 Task: Add a signature Holly Thompson containing Best wishes for a happy Christmas Eve, Holly Thompson to email address softage.8@softage.net and add a folder Meal planning
Action: Mouse moved to (126, 156)
Screenshot: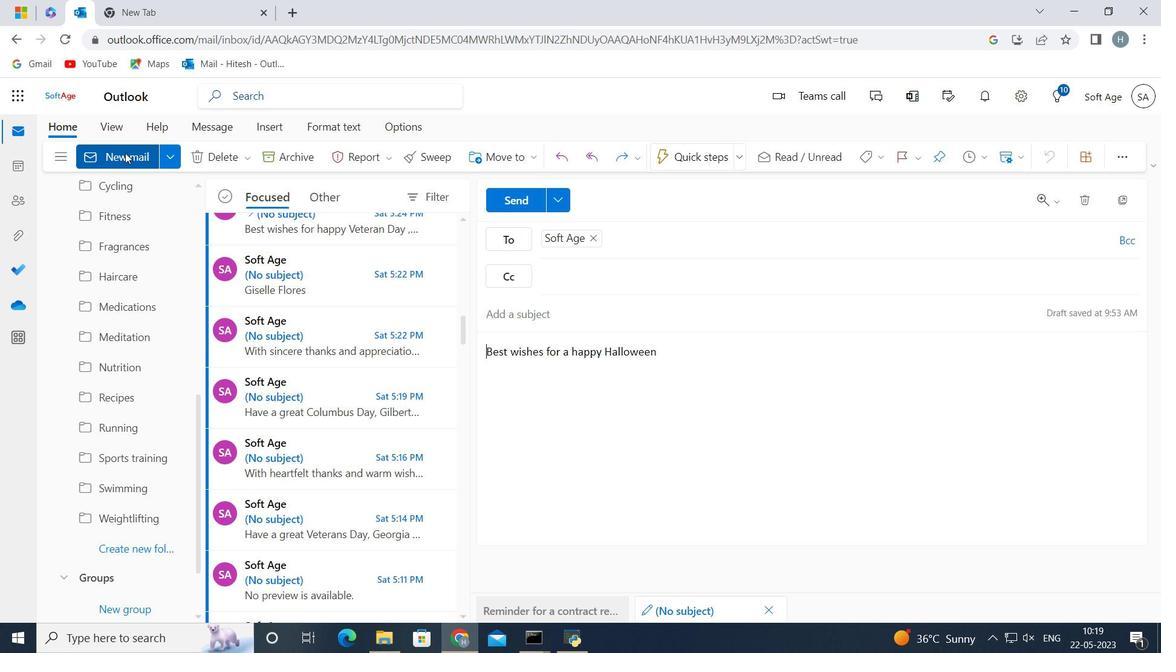 
Action: Mouse pressed left at (126, 156)
Screenshot: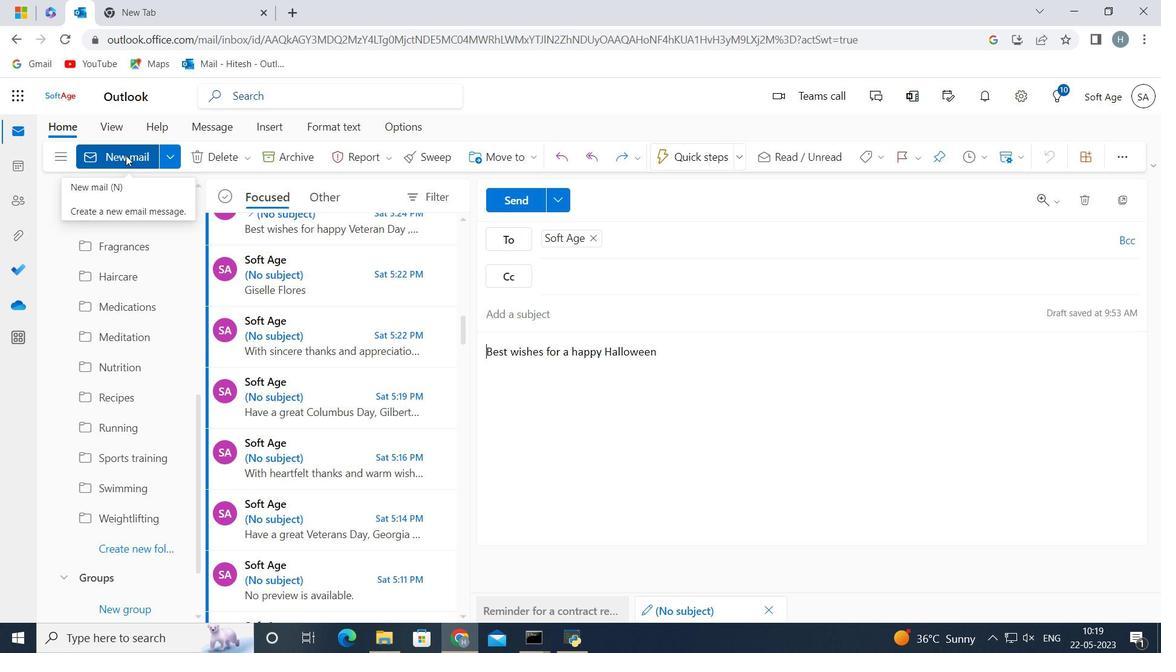 
Action: Mouse moved to (957, 162)
Screenshot: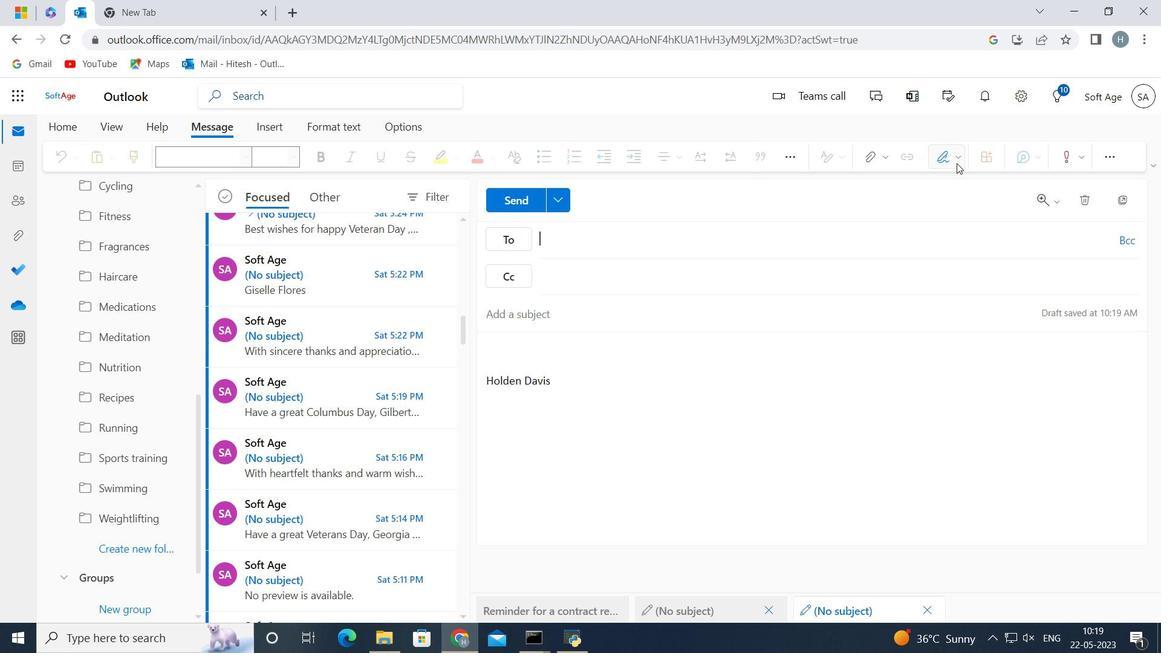 
Action: Mouse pressed left at (957, 162)
Screenshot: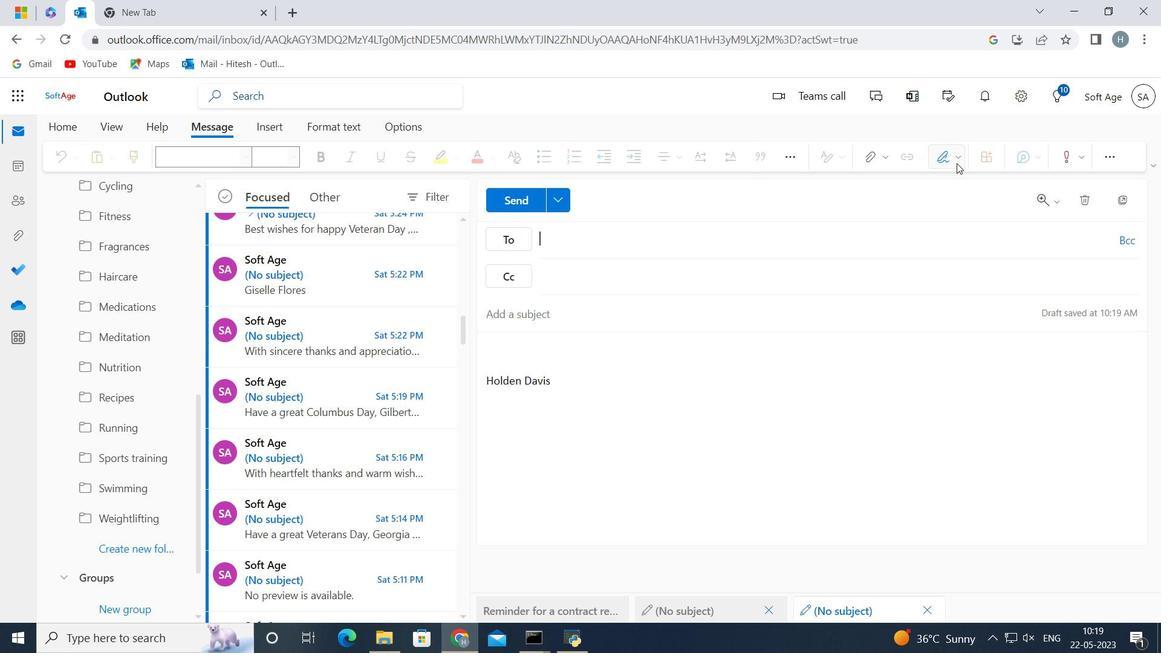 
Action: Mouse moved to (933, 444)
Screenshot: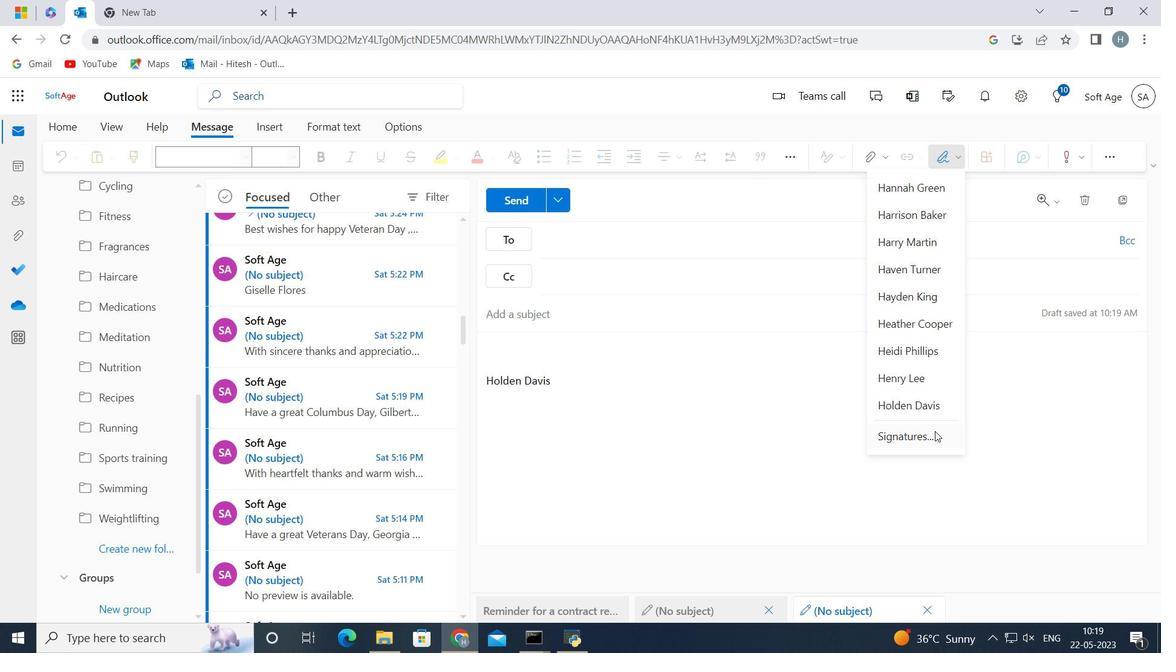 
Action: Mouse pressed left at (933, 444)
Screenshot: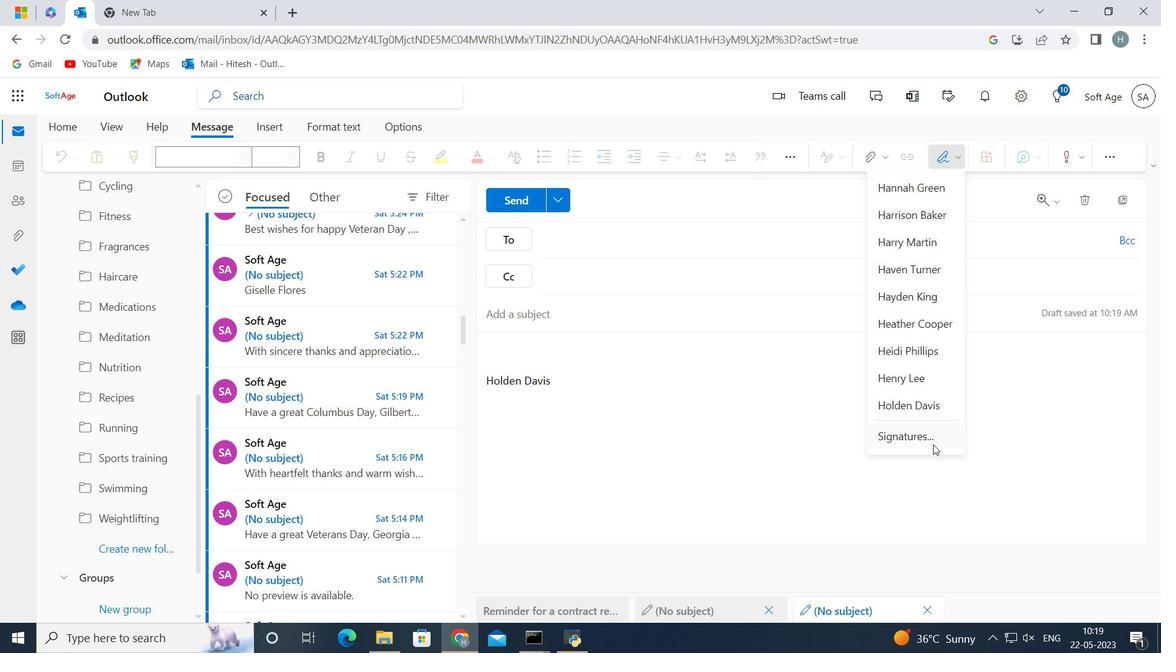 
Action: Mouse moved to (690, 273)
Screenshot: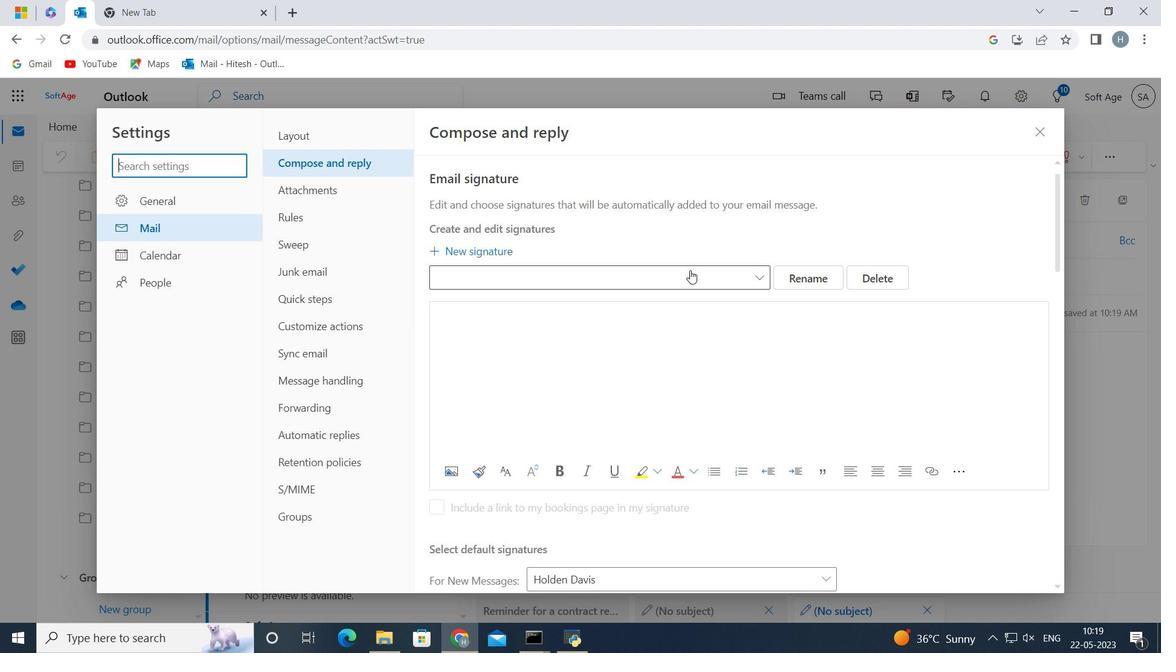 
Action: Mouse pressed left at (690, 273)
Screenshot: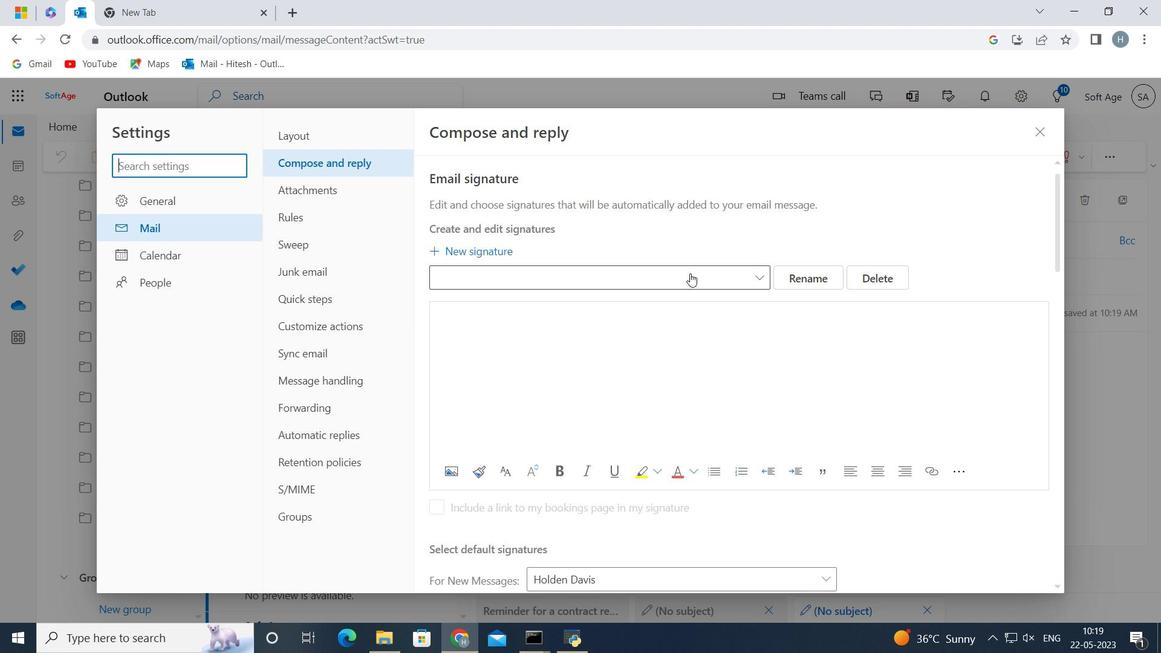 
Action: Mouse moved to (795, 283)
Screenshot: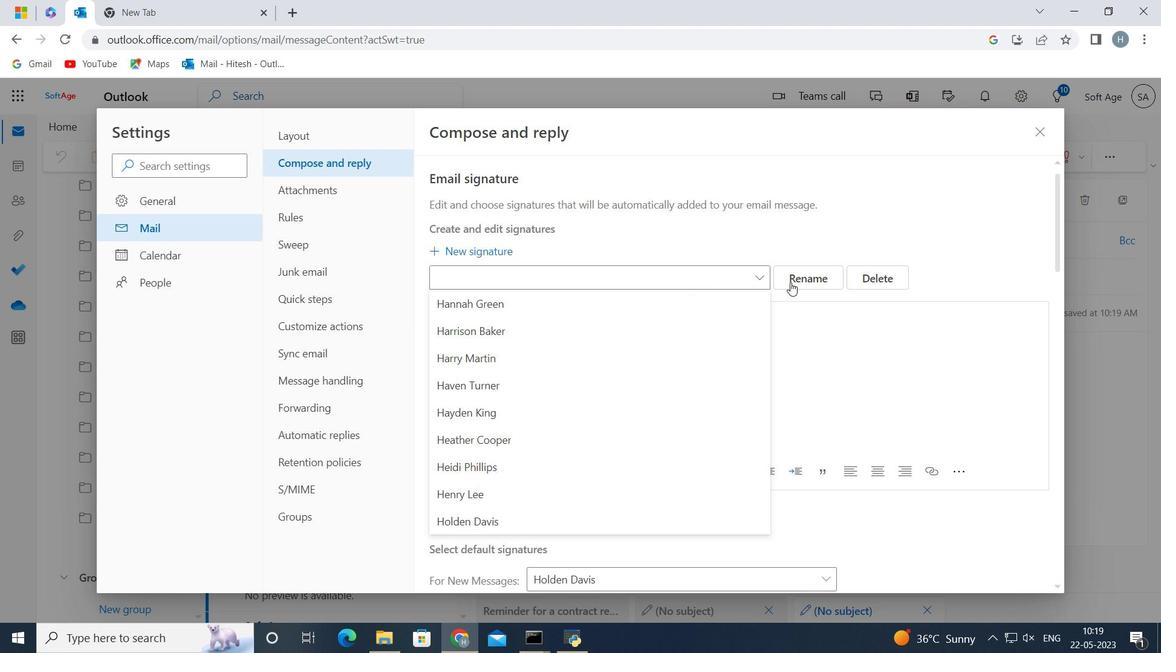 
Action: Mouse pressed left at (795, 283)
Screenshot: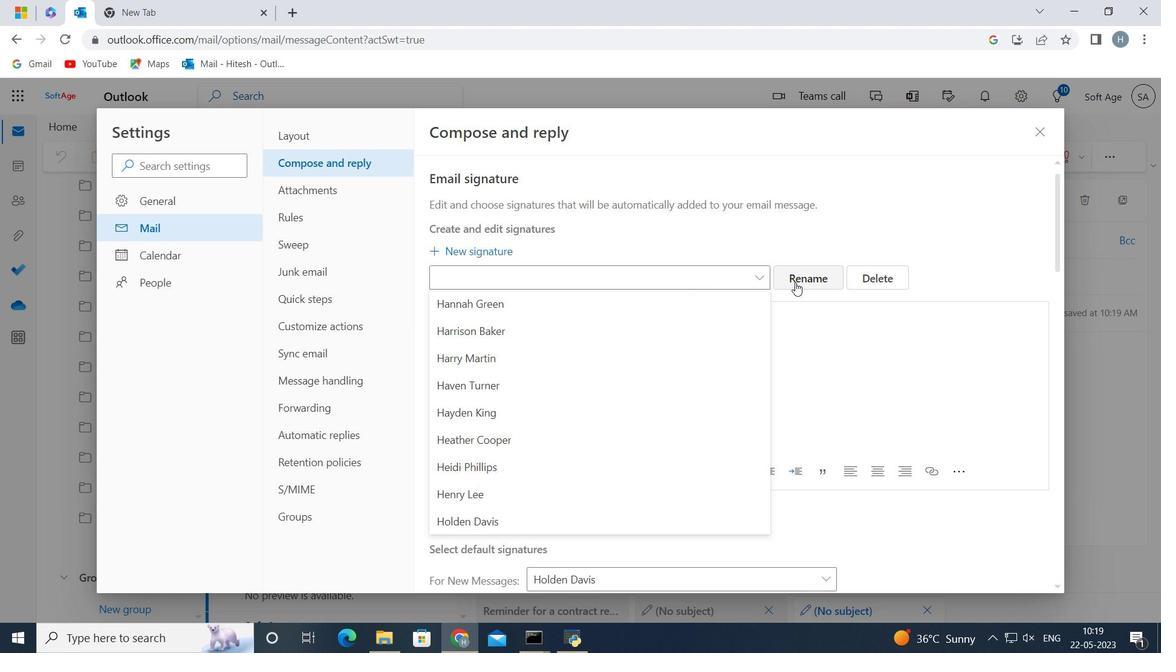 
Action: Mouse moved to (748, 275)
Screenshot: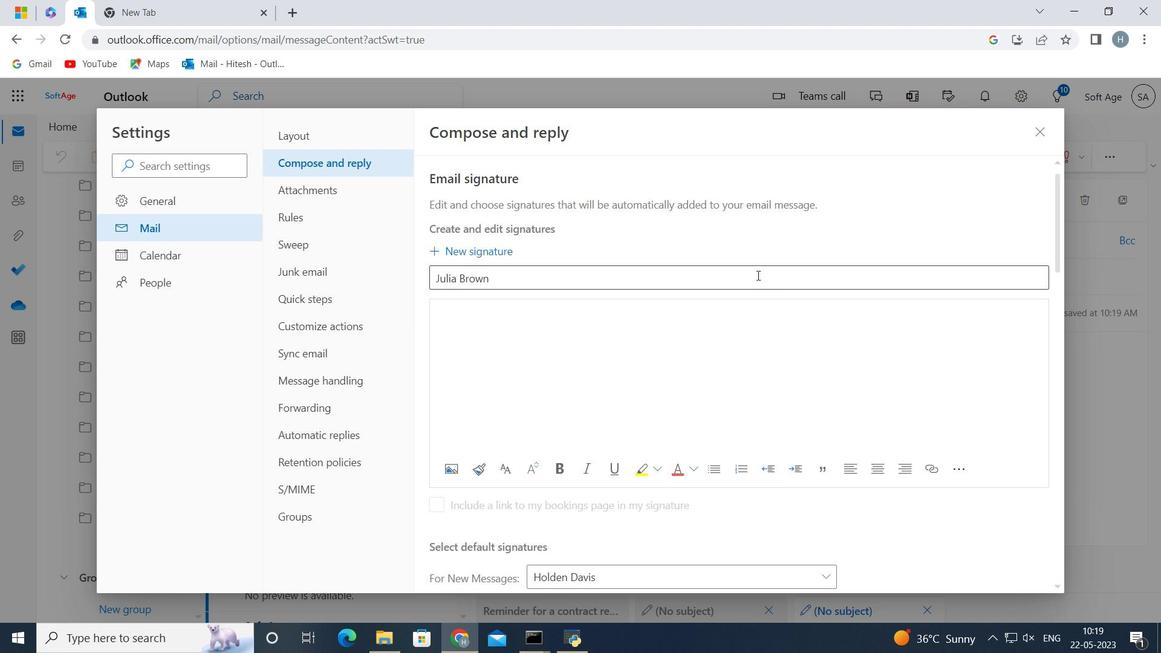 
Action: Mouse pressed left at (748, 275)
Screenshot: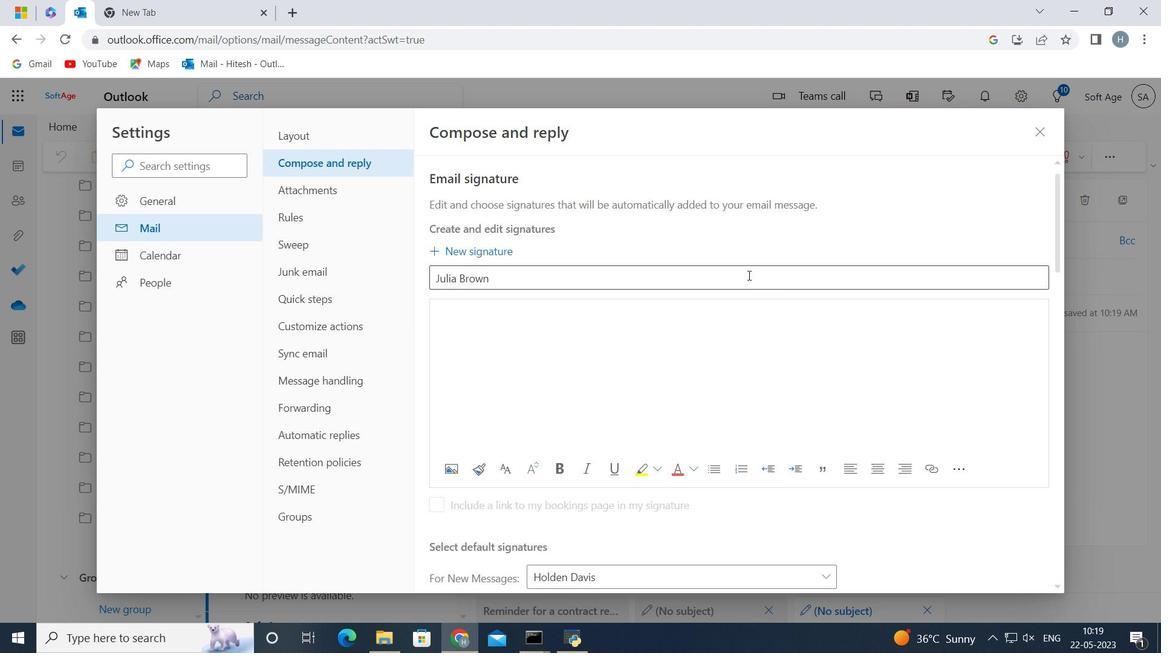 
Action: Mouse moved to (742, 272)
Screenshot: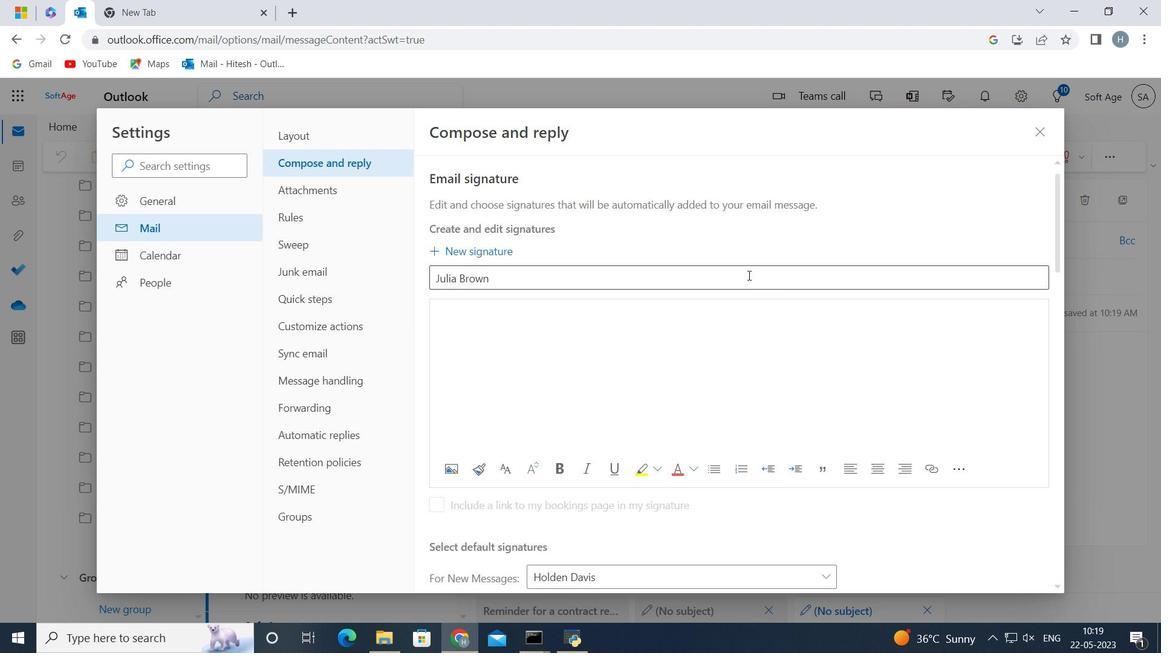 
Action: Key pressed <Key.backspace><Key.backspace><Key.backspace><Key.backspace><Key.backspace><Key.backspace><Key.backspace><Key.backspace><Key.backspace><Key.backspace><Key.backspace><Key.backspace><Key.backspace><Key.shift>Holly<Key.space><Key.shift>Thompson<Key.space>
Screenshot: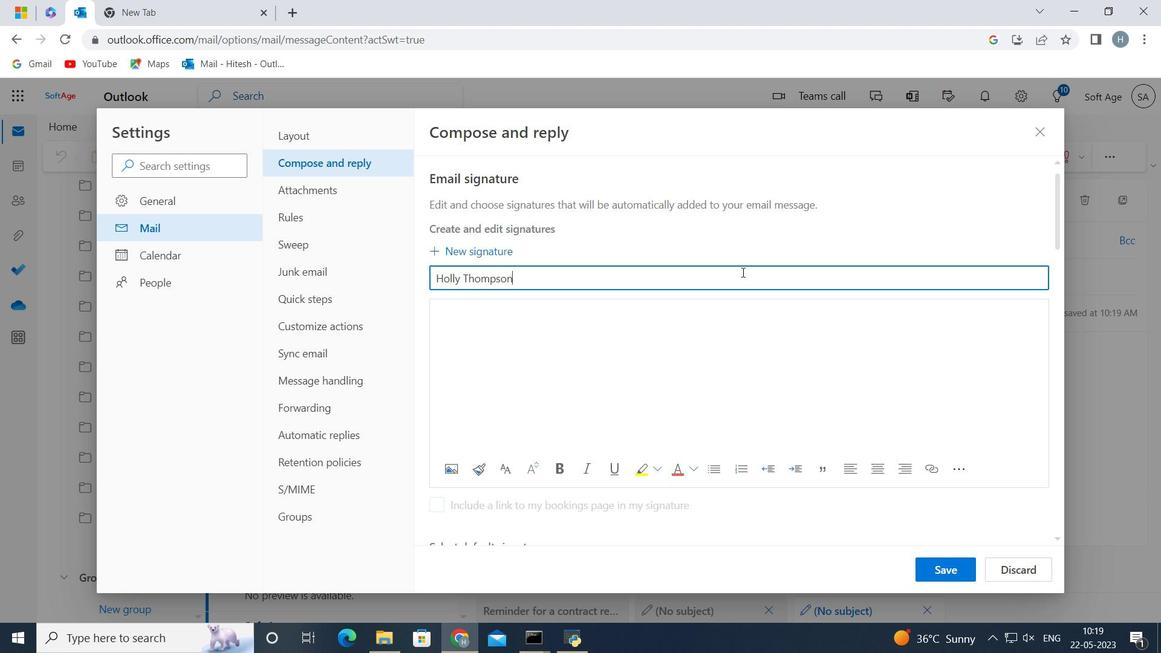 
Action: Mouse moved to (457, 330)
Screenshot: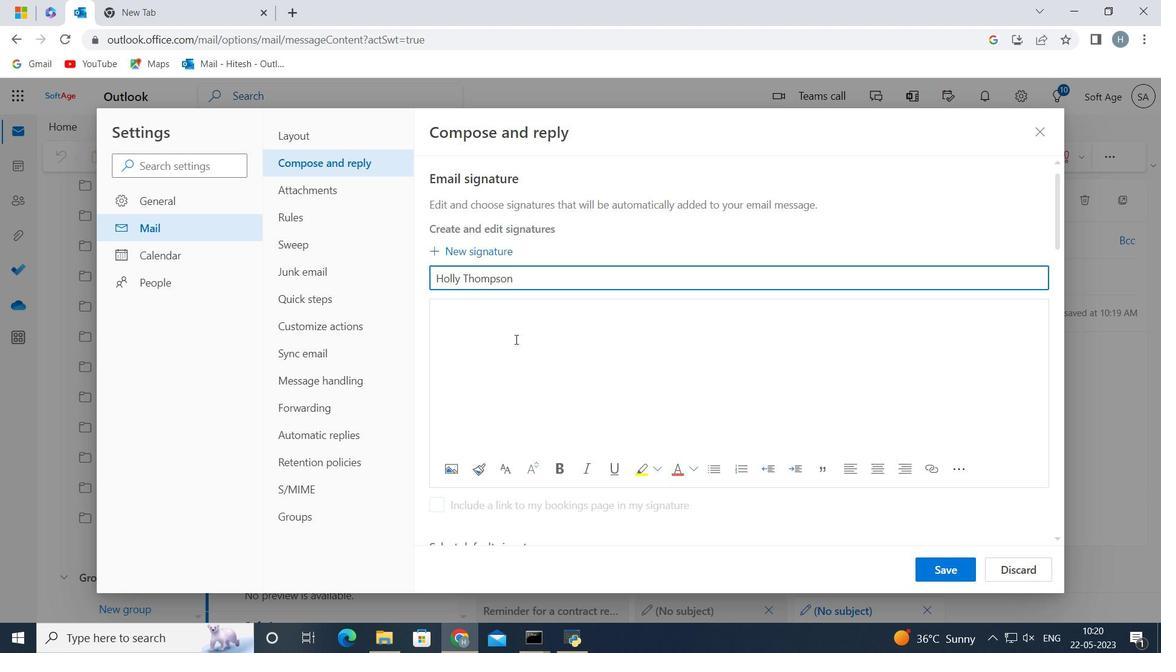 
Action: Mouse pressed left at (457, 330)
Screenshot: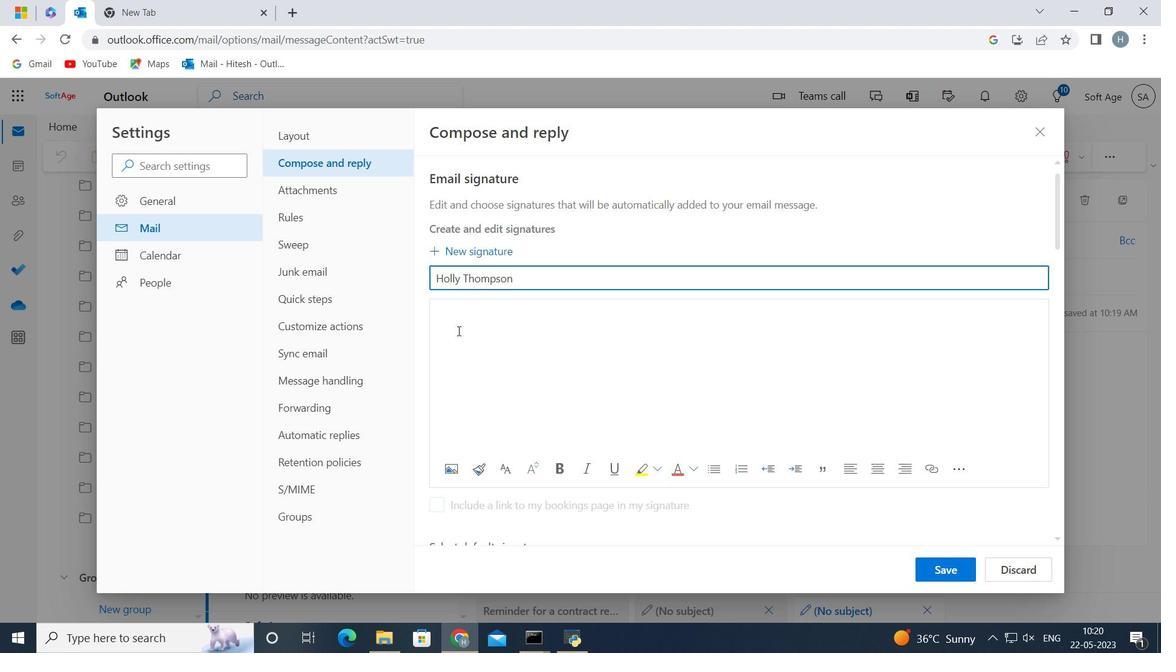 
Action: Mouse moved to (456, 330)
Screenshot: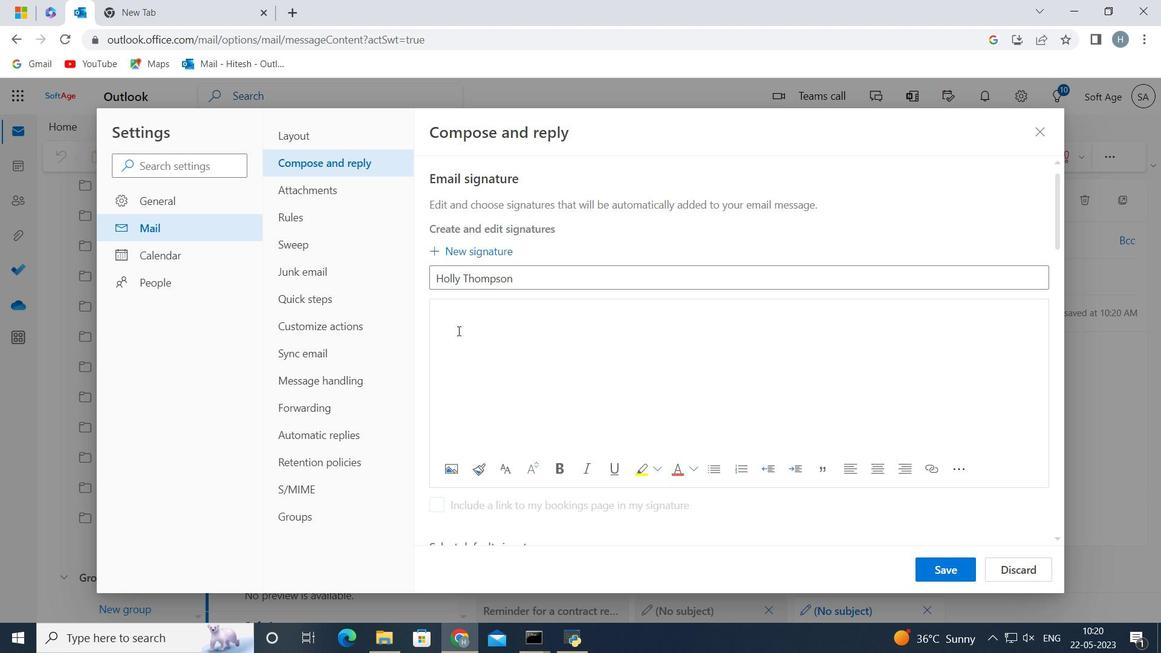 
Action: Key pressed <Key.shift>
Screenshot: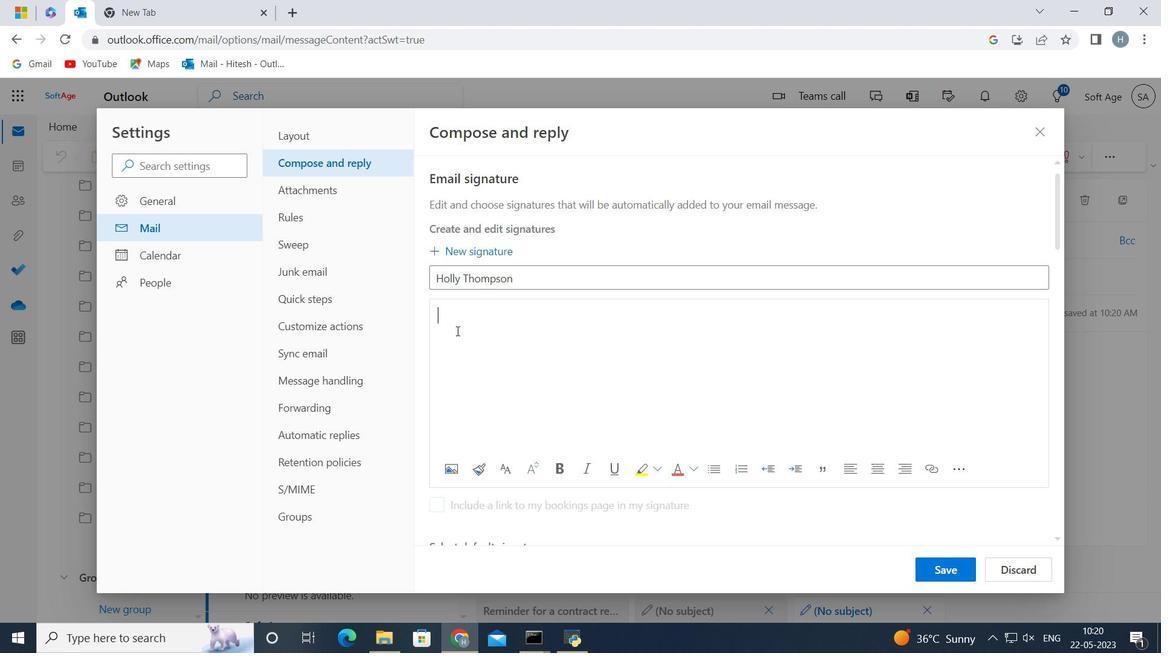 
Action: Mouse moved to (451, 332)
Screenshot: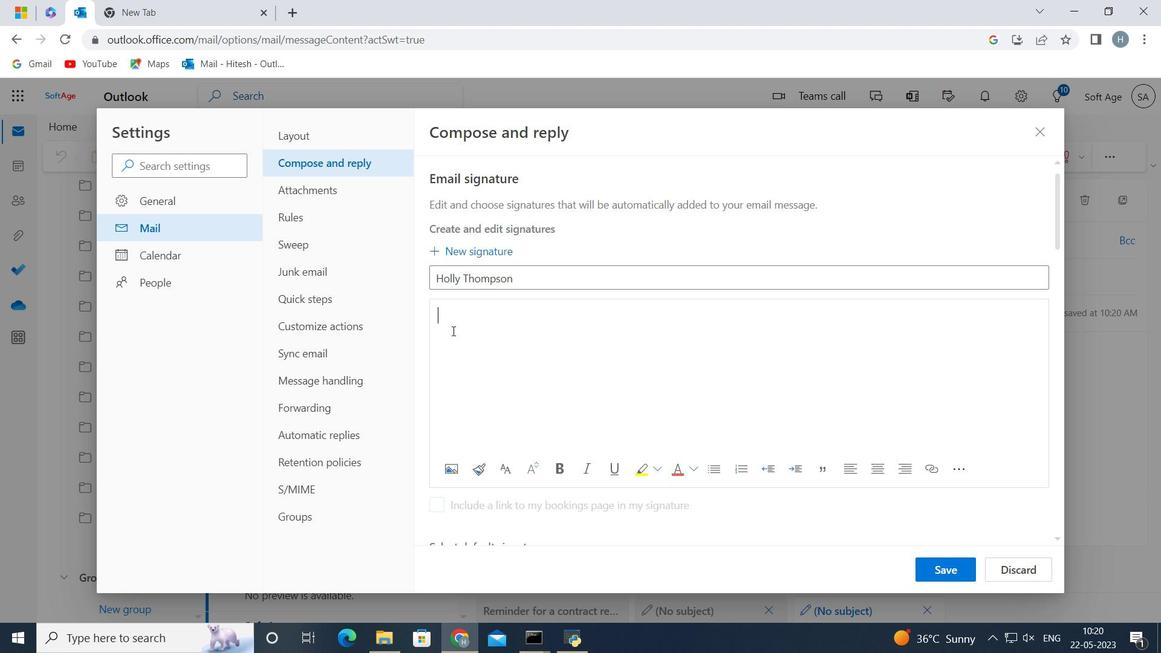 
Action: Key pressed <Key.shift><Key.shift><Key.shift><Key.shift><Key.shift><Key.shift><Key.shift>
Screenshot: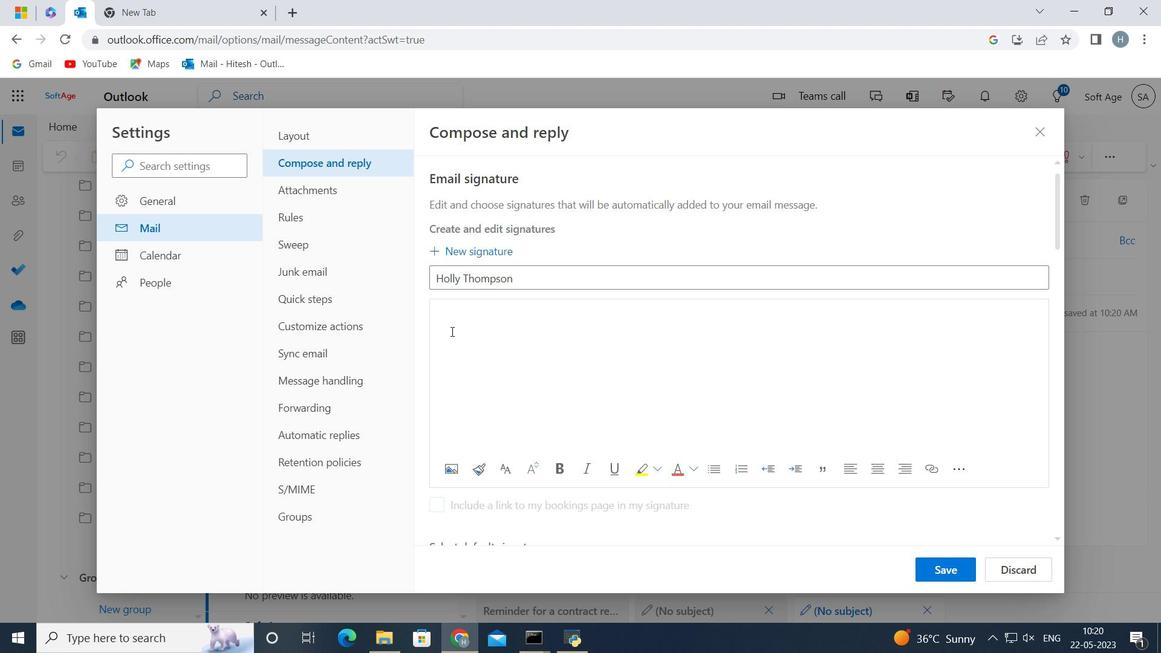 
Action: Mouse moved to (451, 332)
Screenshot: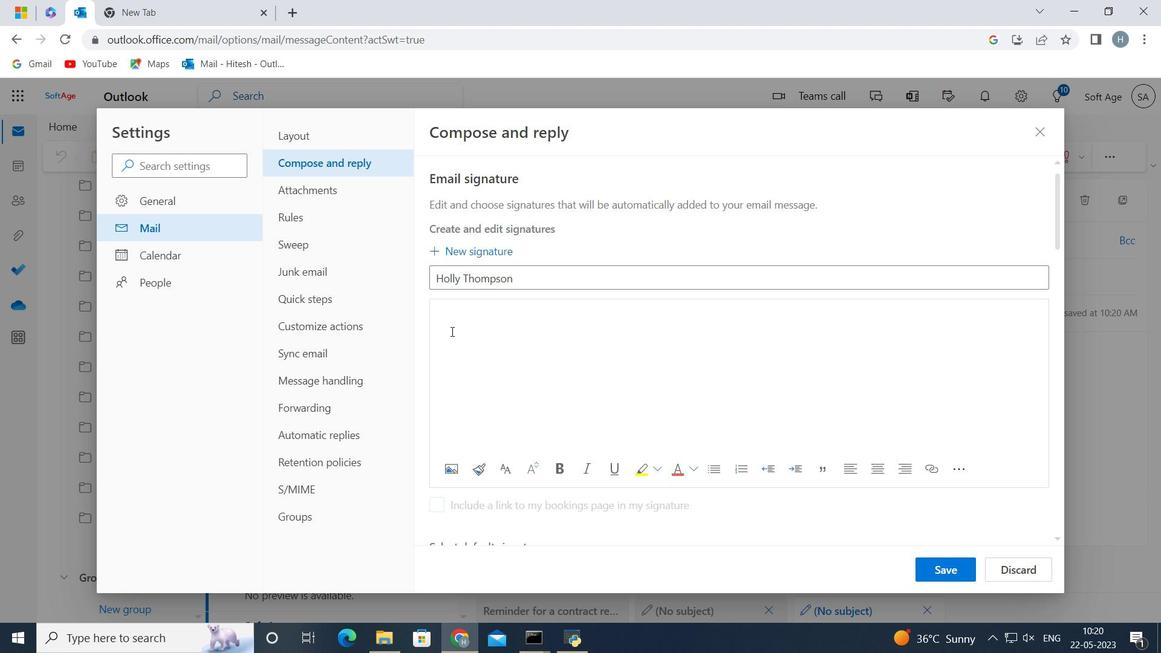 
Action: Key pressed <Key.shift><Key.shift><Key.shift><Key.shift><Key.shift><Key.shift>Holly
Screenshot: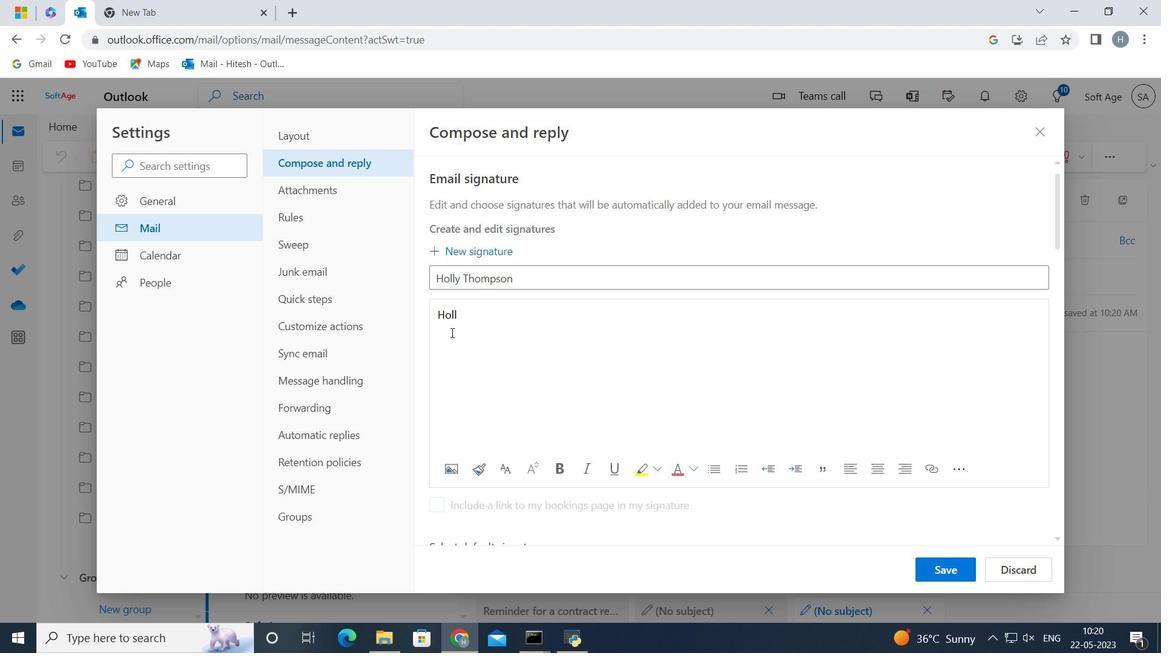 
Action: Mouse moved to (449, 333)
Screenshot: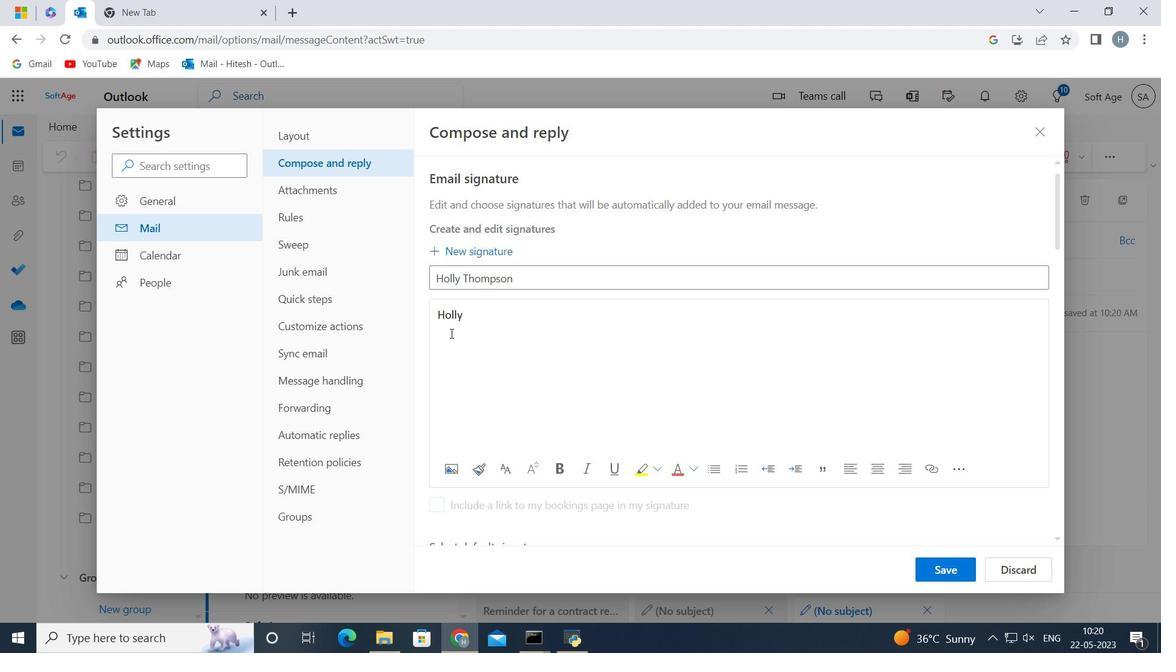 
Action: Key pressed <Key.space><Key.shift>Thomp
Screenshot: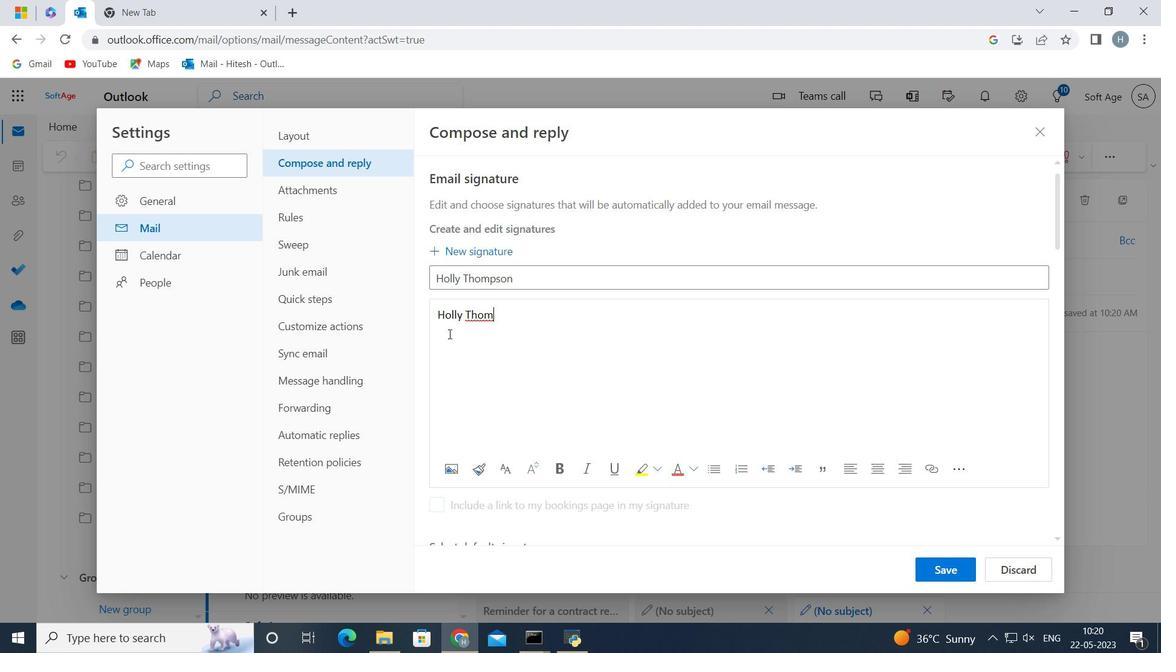 
Action: Mouse moved to (451, 342)
Screenshot: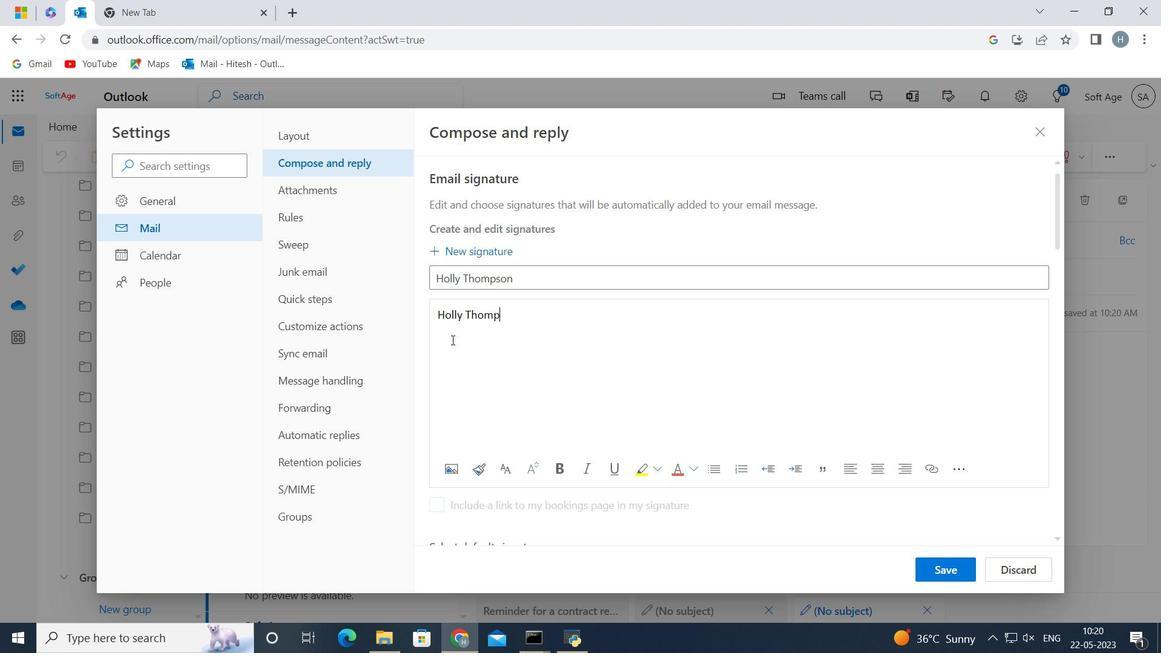 
Action: Key pressed son
Screenshot: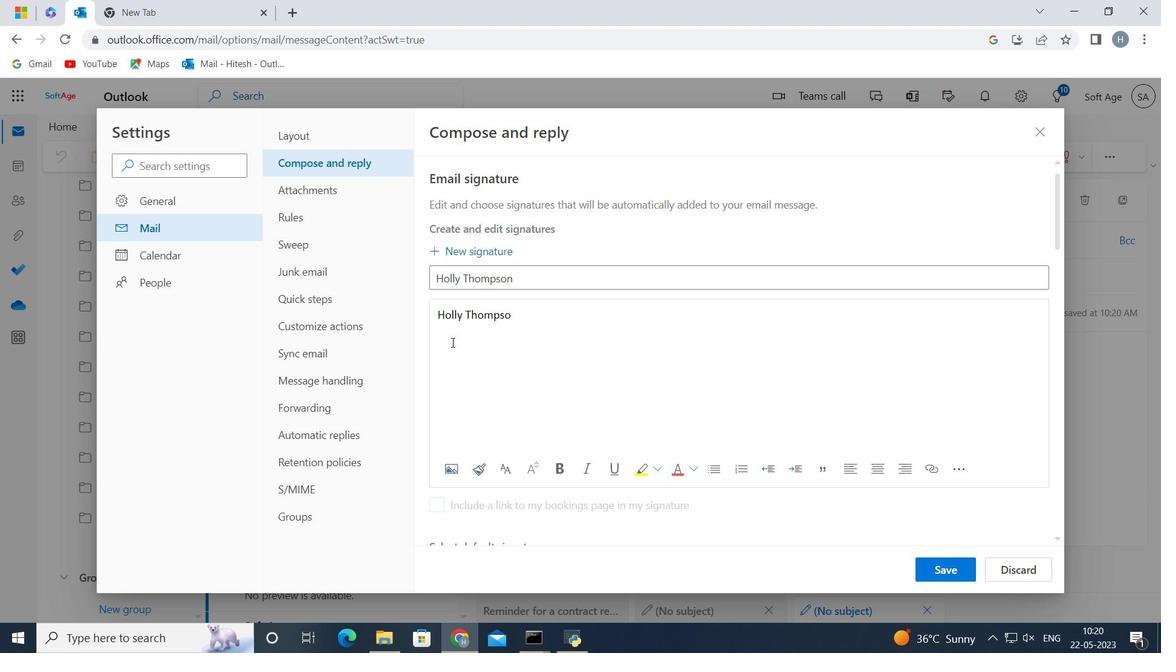 
Action: Mouse moved to (944, 567)
Screenshot: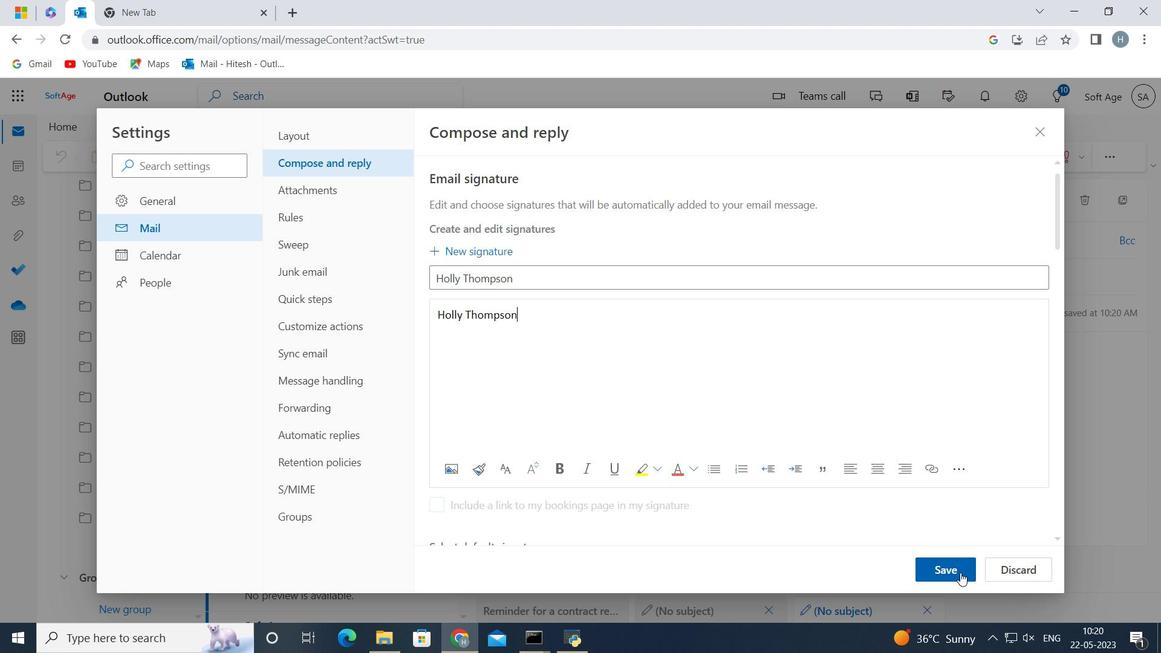 
Action: Mouse pressed left at (944, 567)
Screenshot: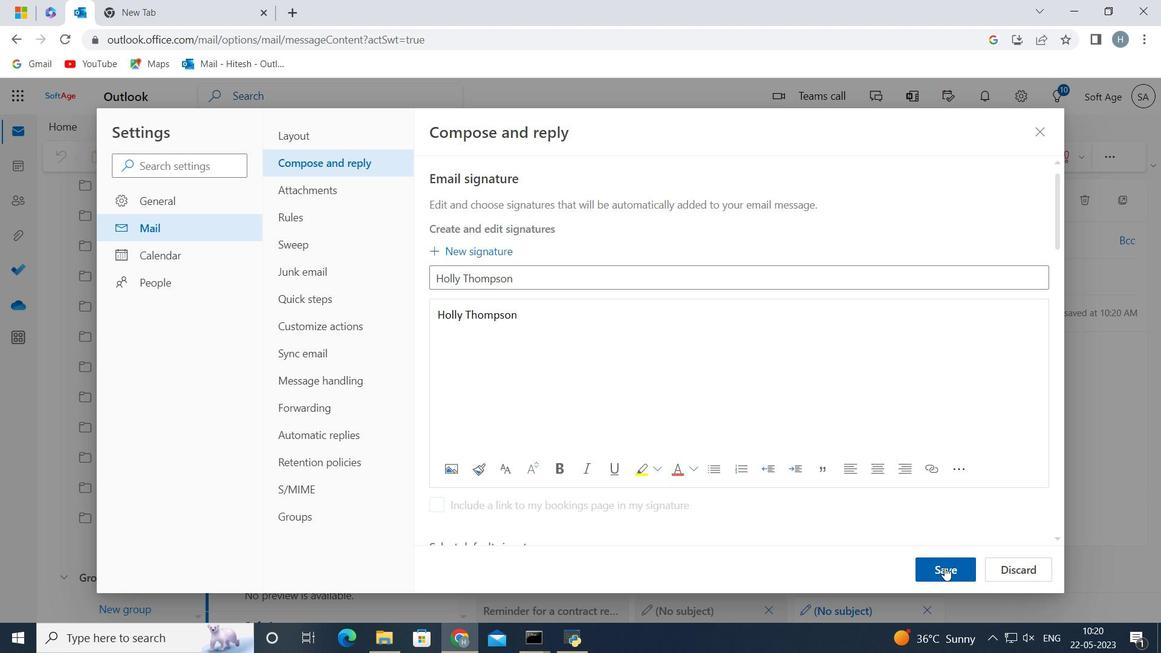 
Action: Mouse moved to (715, 337)
Screenshot: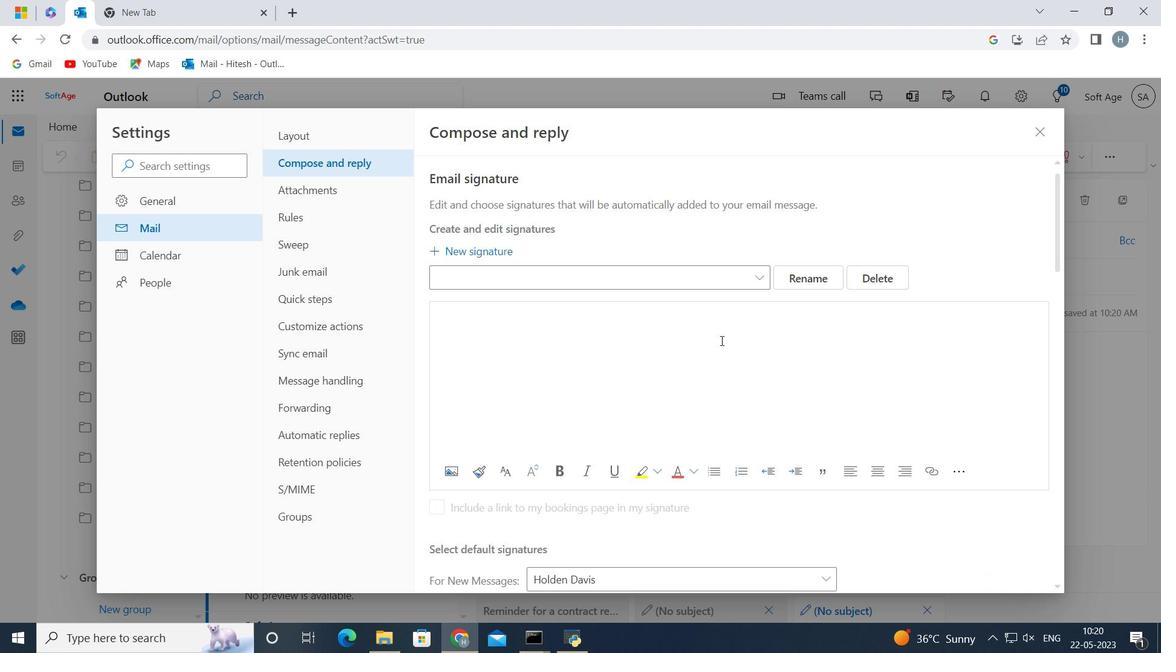 
Action: Mouse scrolled (715, 336) with delta (0, 0)
Screenshot: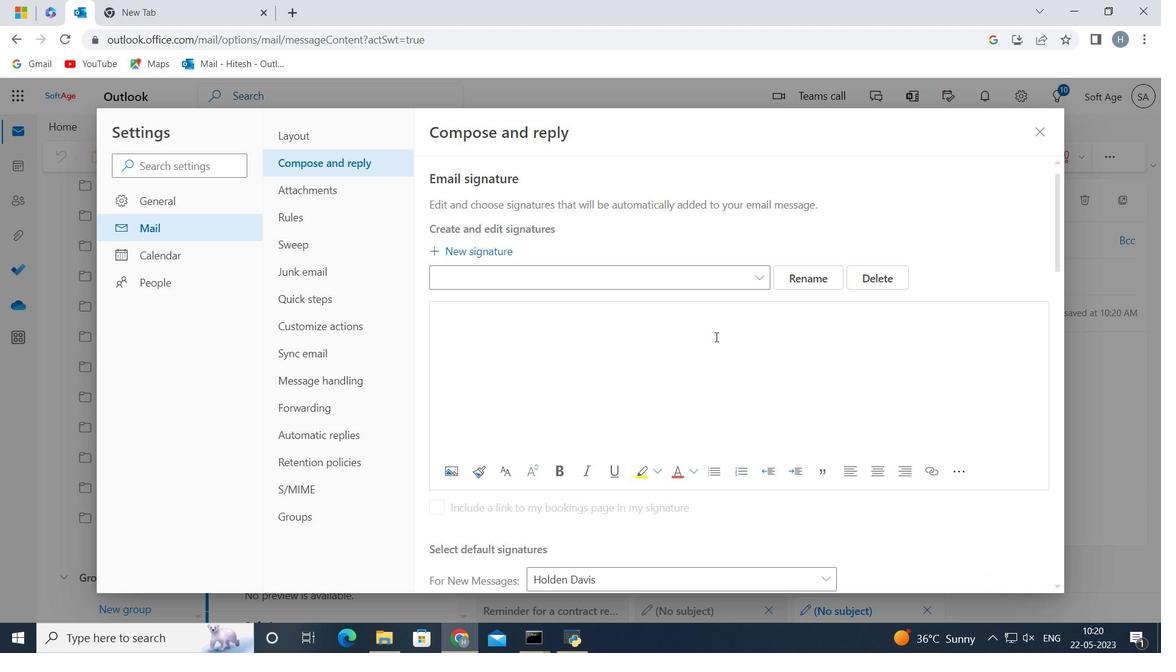 
Action: Mouse scrolled (715, 336) with delta (0, 0)
Screenshot: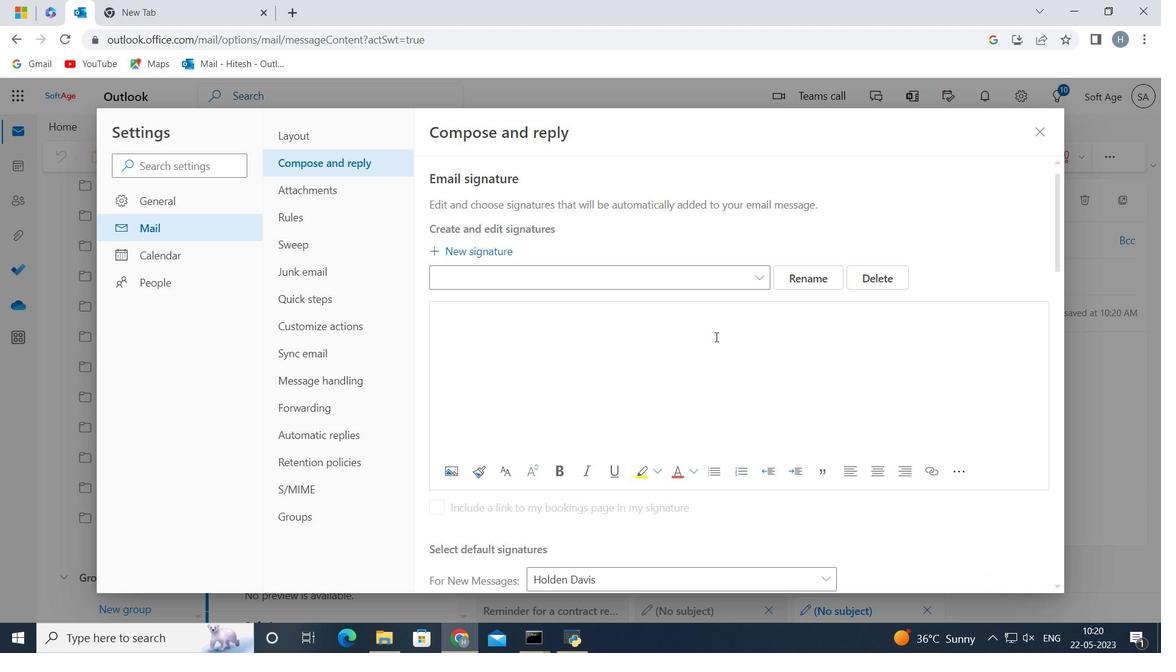 
Action: Mouse scrolled (715, 336) with delta (0, 0)
Screenshot: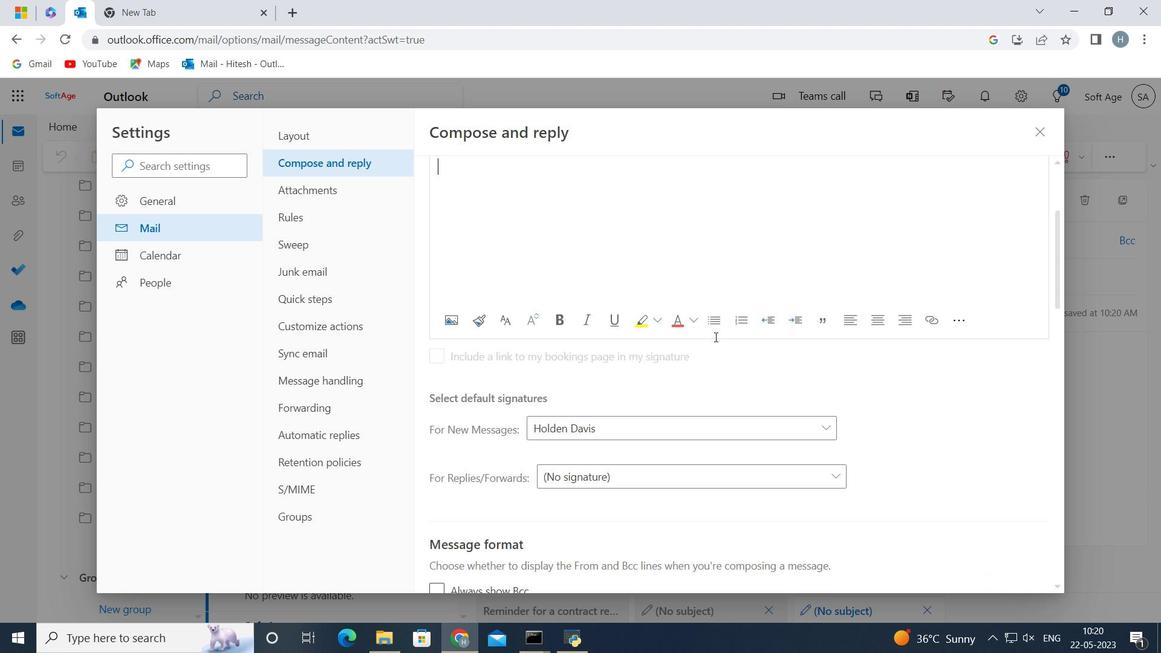 
Action: Mouse scrolled (715, 336) with delta (0, 0)
Screenshot: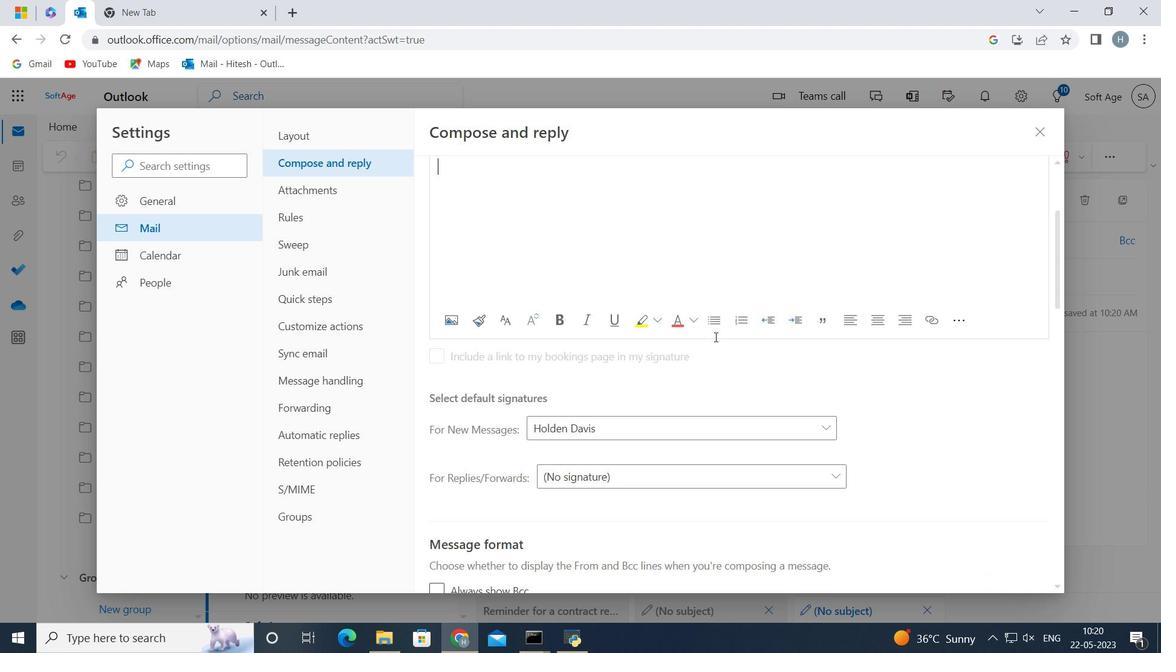 
Action: Mouse moved to (725, 278)
Screenshot: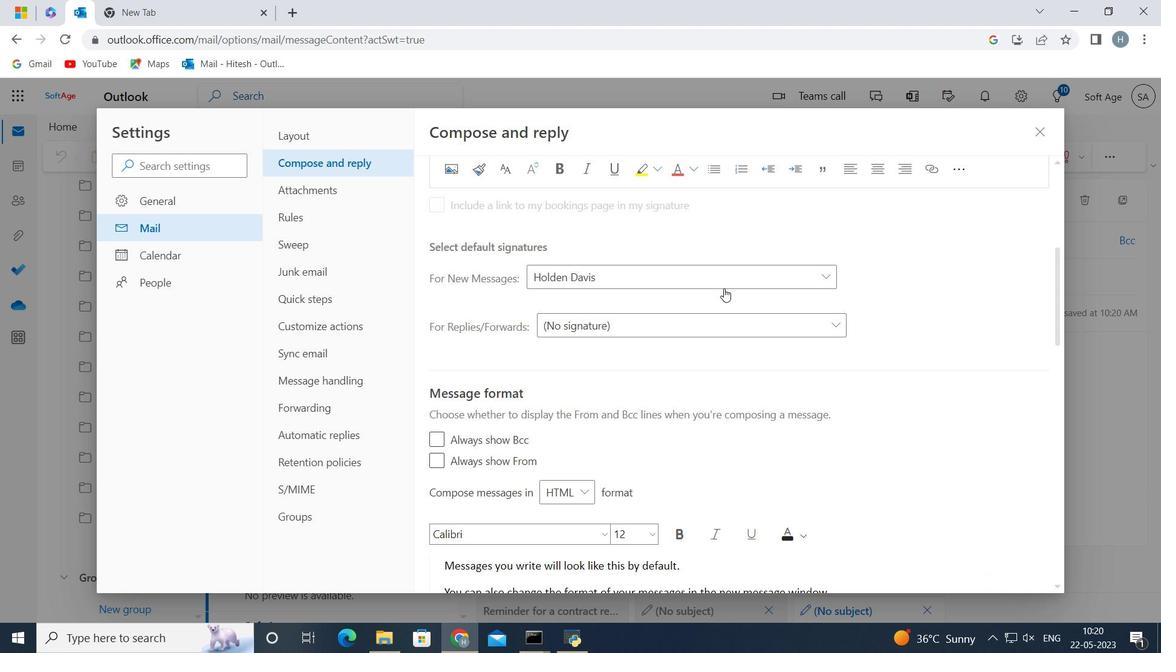 
Action: Mouse pressed left at (725, 278)
Screenshot: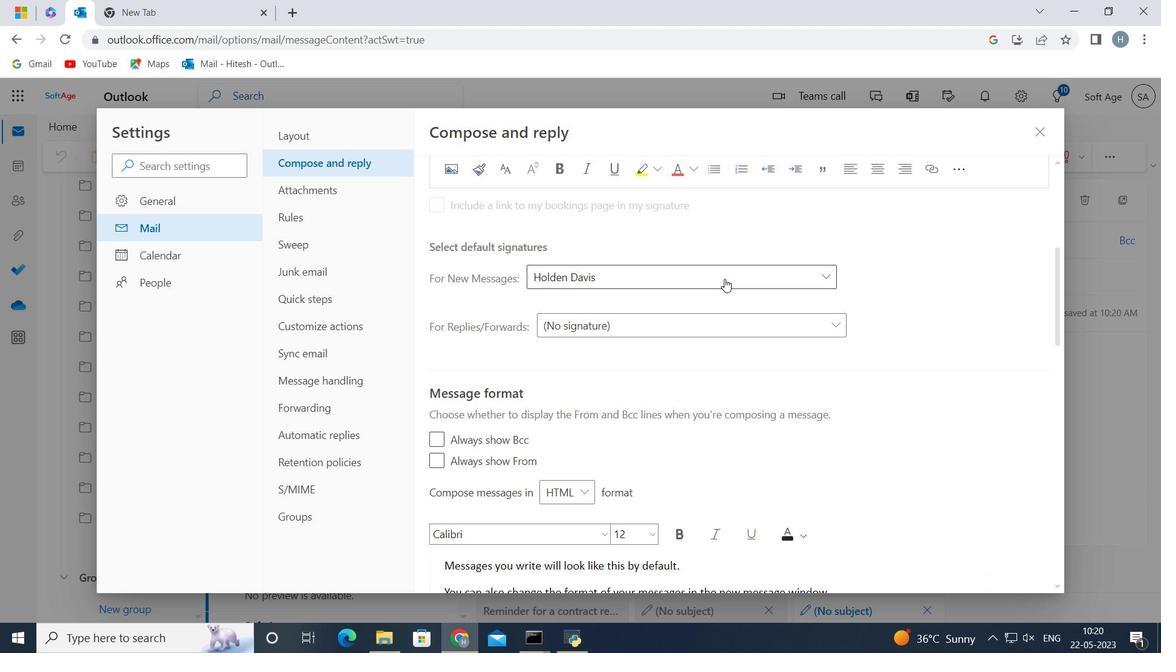
Action: Mouse moved to (675, 572)
Screenshot: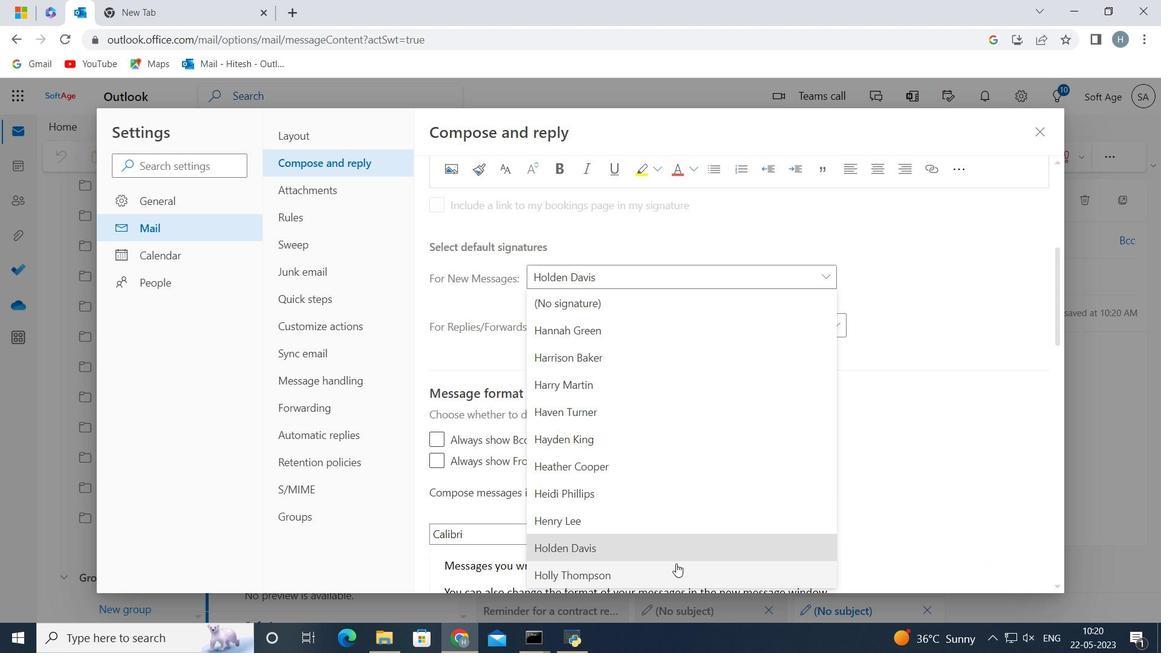 
Action: Mouse pressed left at (675, 572)
Screenshot: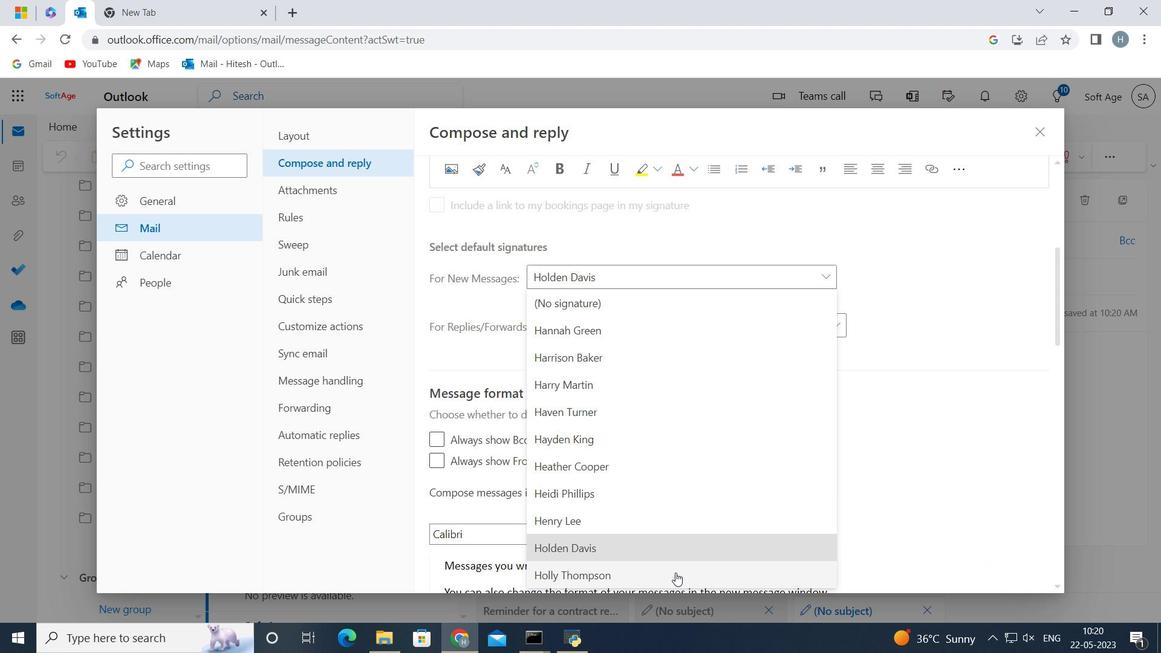 
Action: Mouse moved to (938, 569)
Screenshot: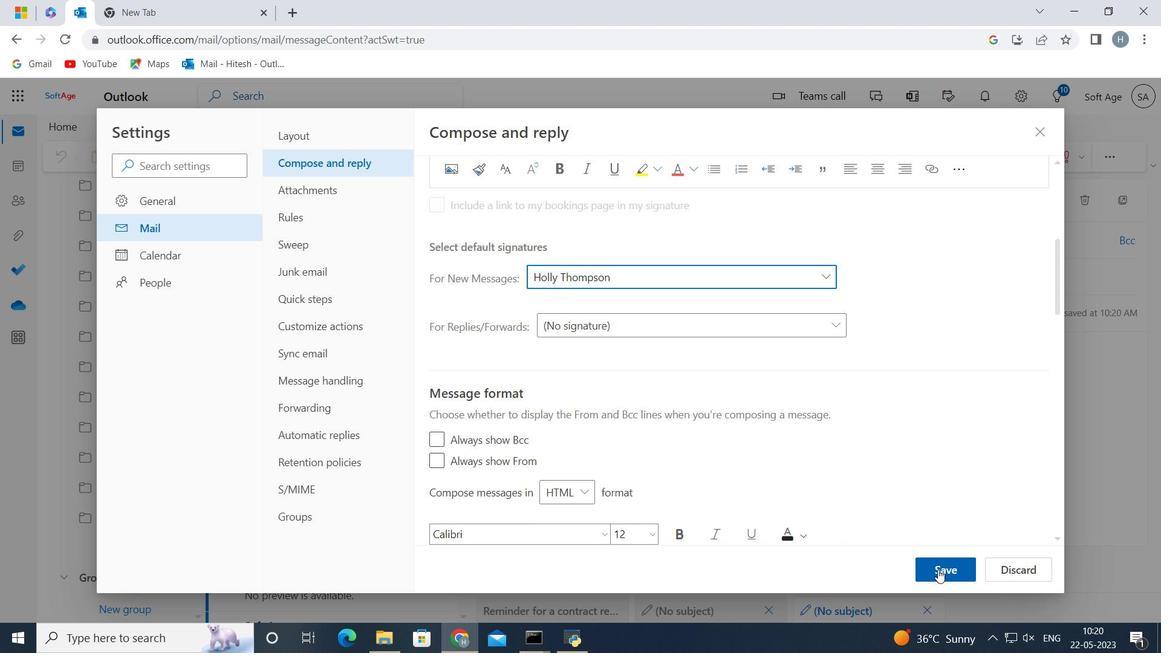 
Action: Mouse pressed left at (938, 569)
Screenshot: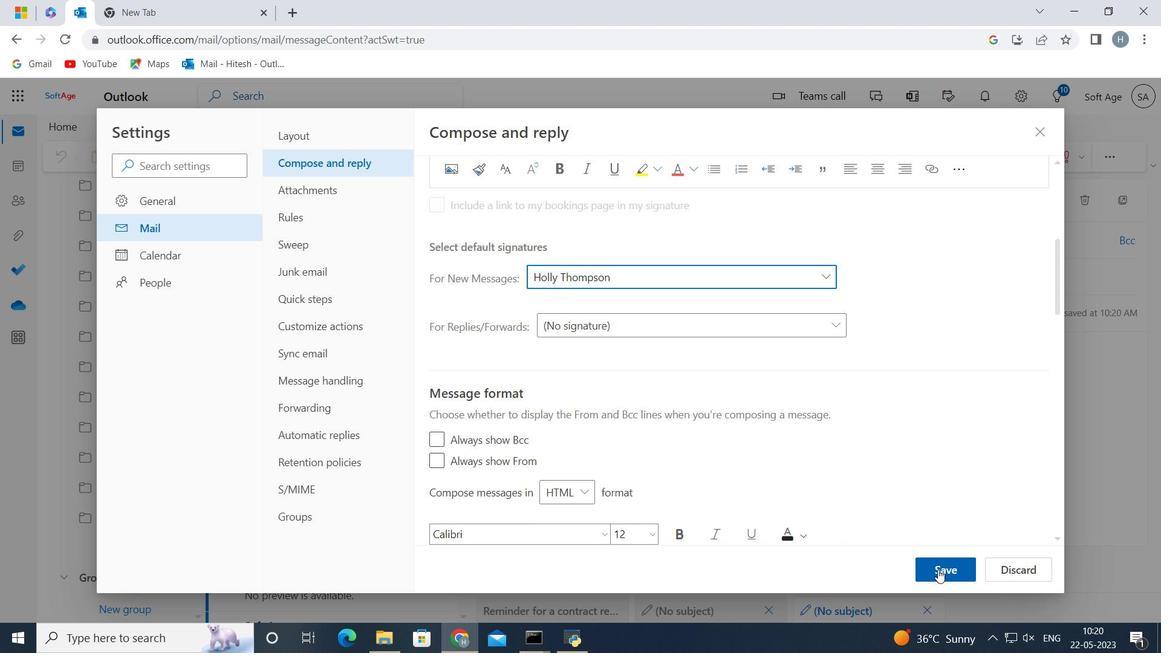 
Action: Mouse moved to (1039, 128)
Screenshot: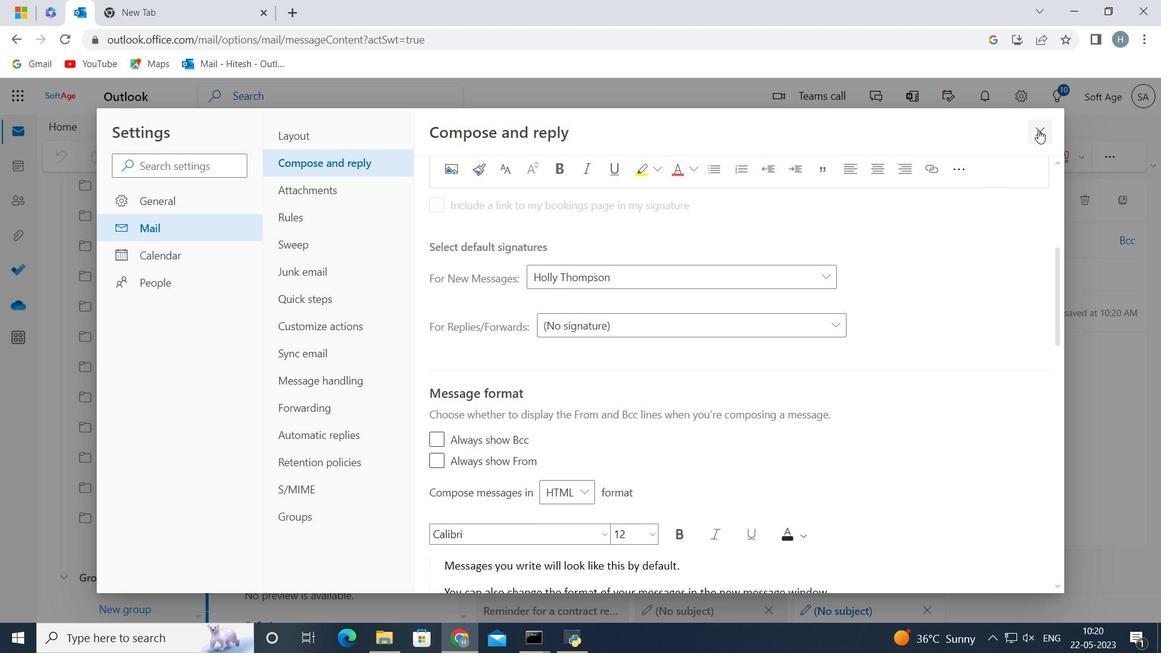 
Action: Mouse pressed left at (1039, 128)
Screenshot: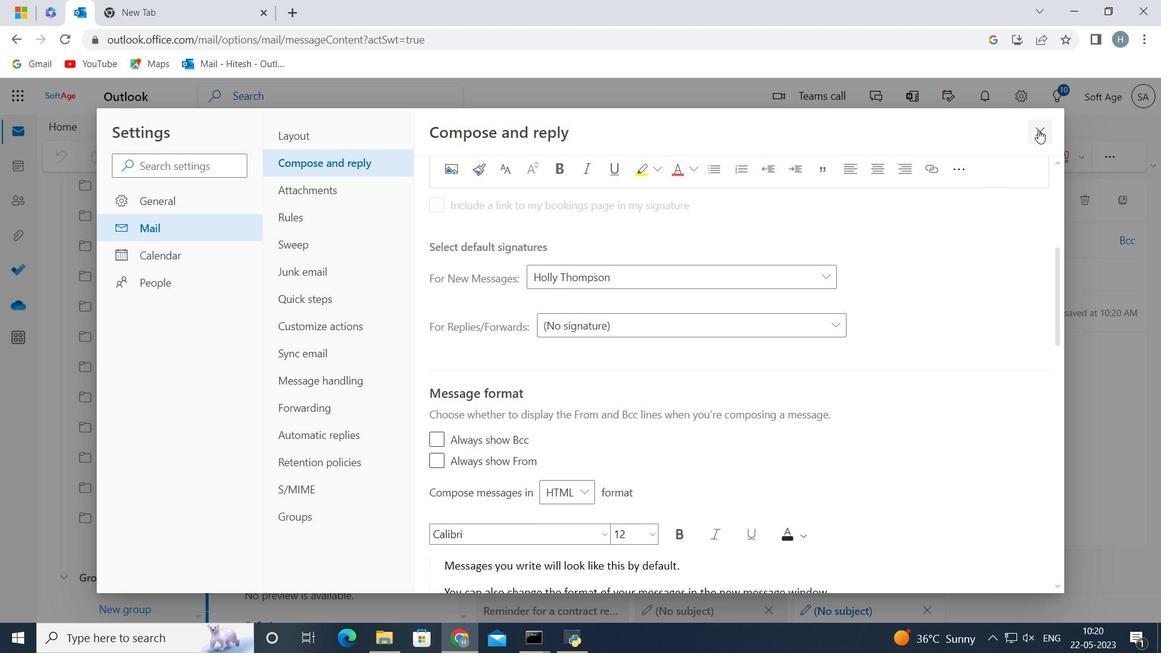 
Action: Mouse moved to (574, 382)
Screenshot: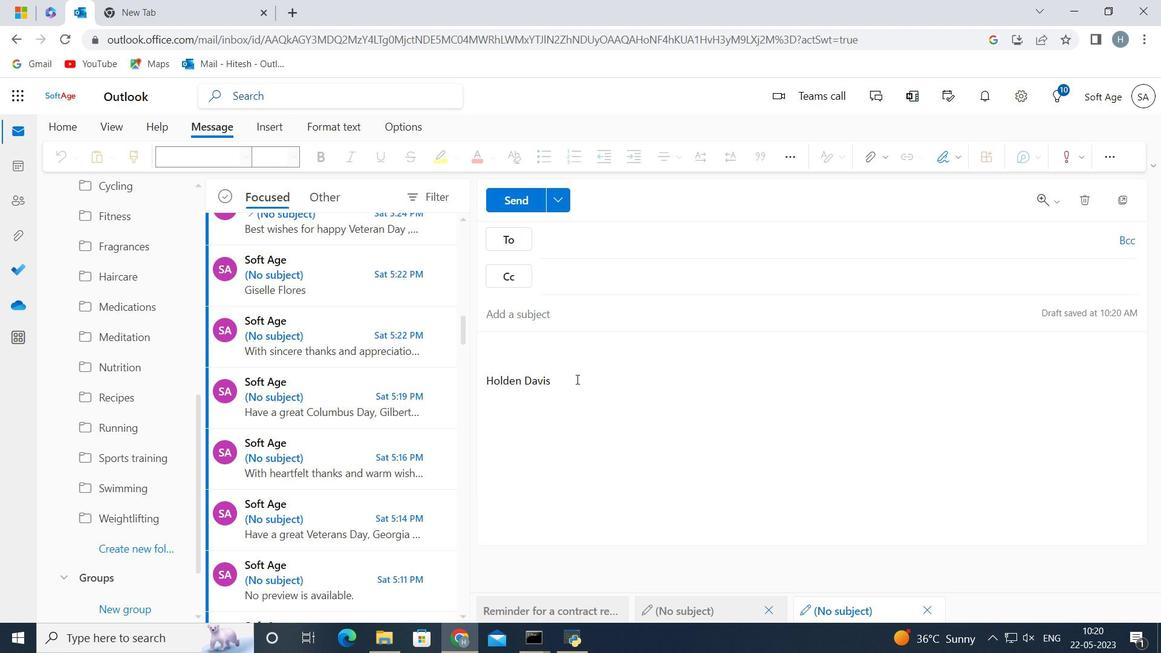 
Action: Mouse pressed left at (574, 382)
Screenshot: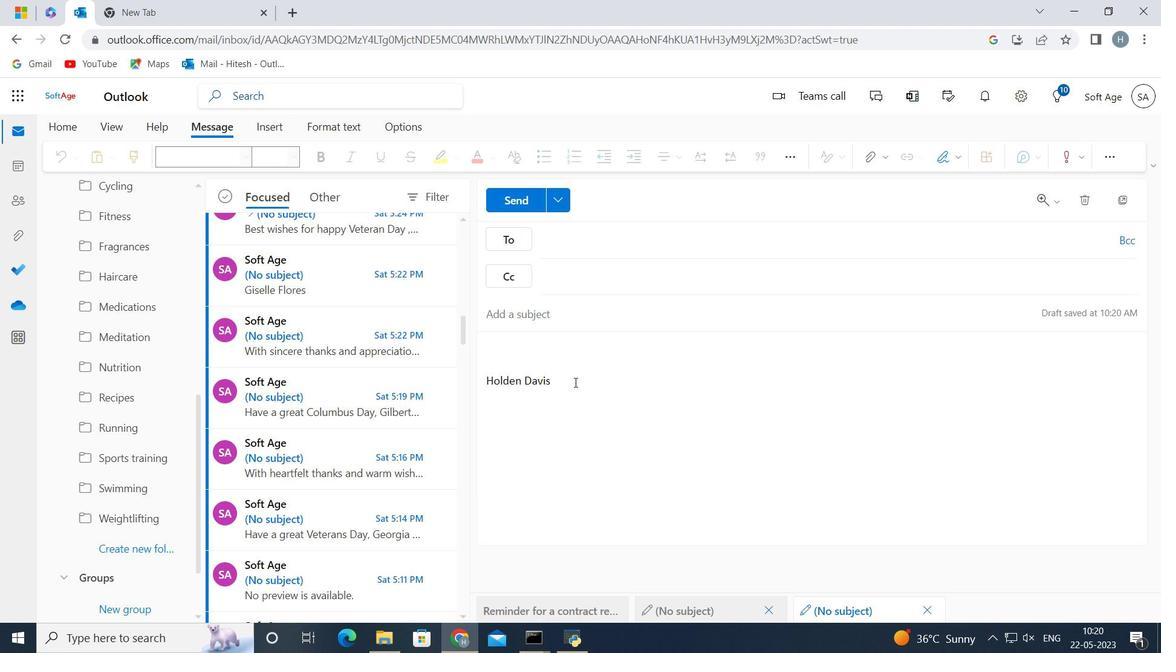 
Action: Key pressed <Key.backspace><Key.backspace><Key.backspace><Key.backspace><Key.backspace><Key.backspace><Key.backspace><Key.backspace><Key.backspace><Key.backspace><Key.backspace><Key.backspace><Key.shift>Best<Key.space>wishes<Key.space>for<Key.space>a<Key.space>happy<Key.space>christmas<Key.space><Key.shift>Eve<Key.space>
Screenshot: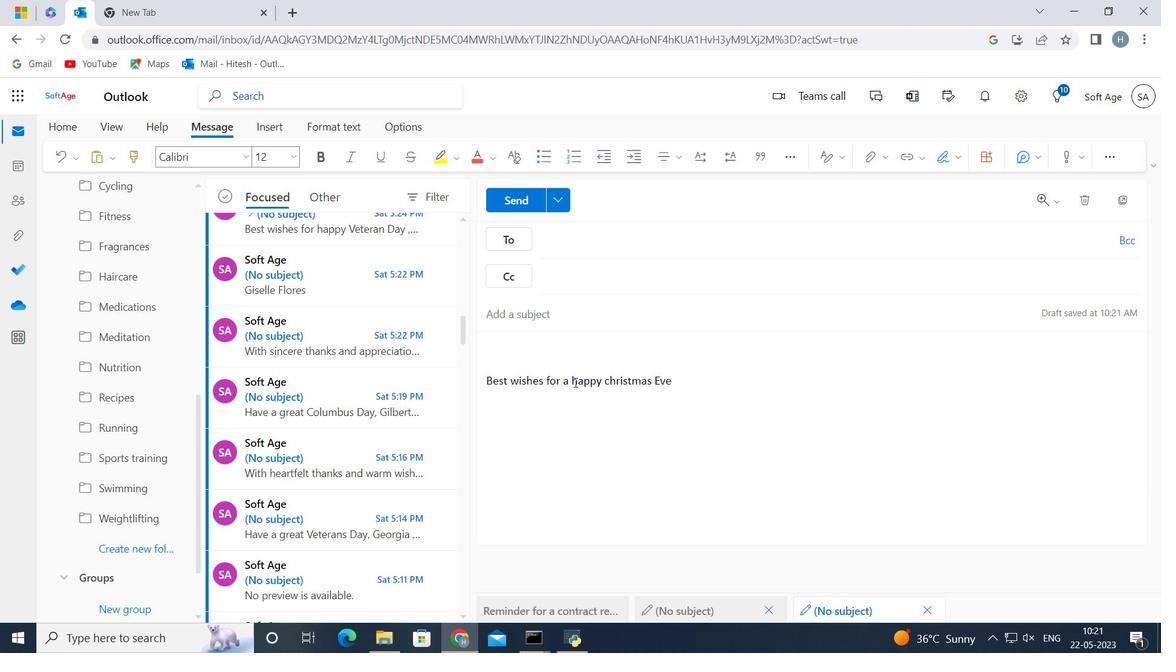 
Action: Mouse moved to (555, 236)
Screenshot: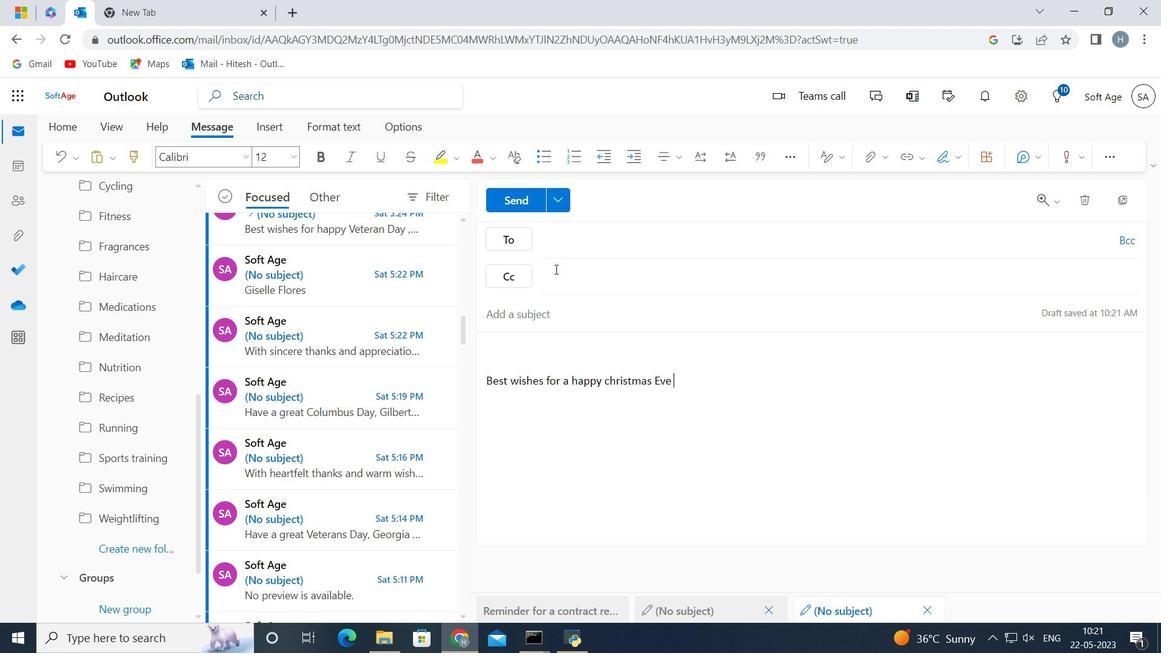 
Action: Mouse pressed left at (555, 236)
Screenshot: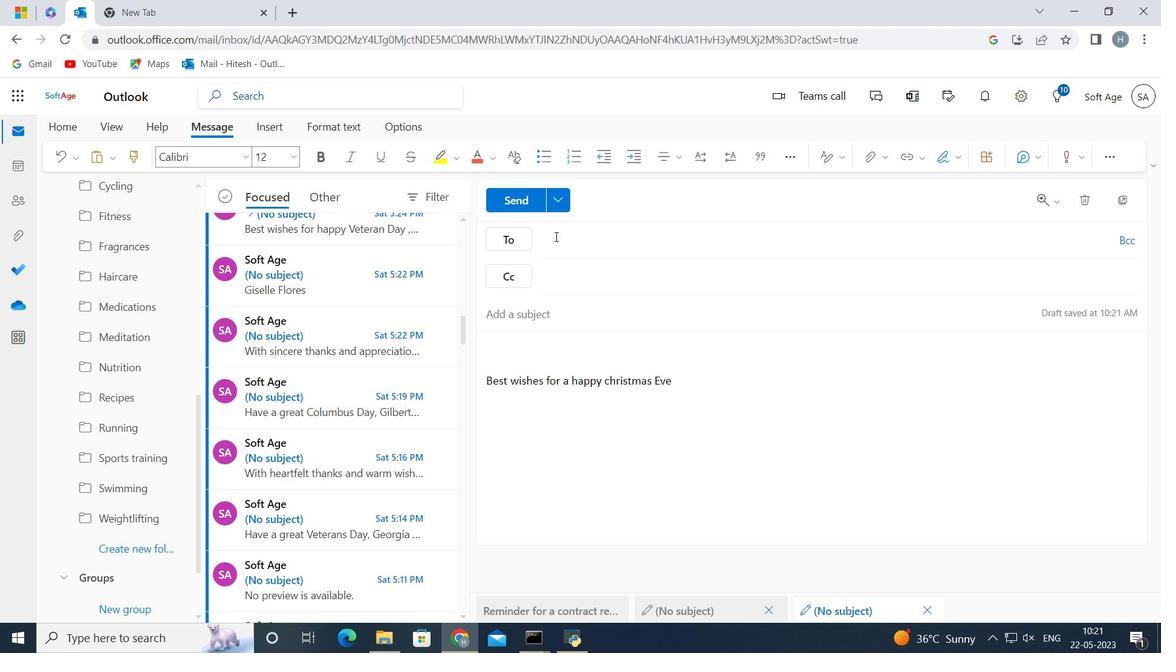 
Action: Key pressed softage.8<Key.shift>@softage.net
Screenshot: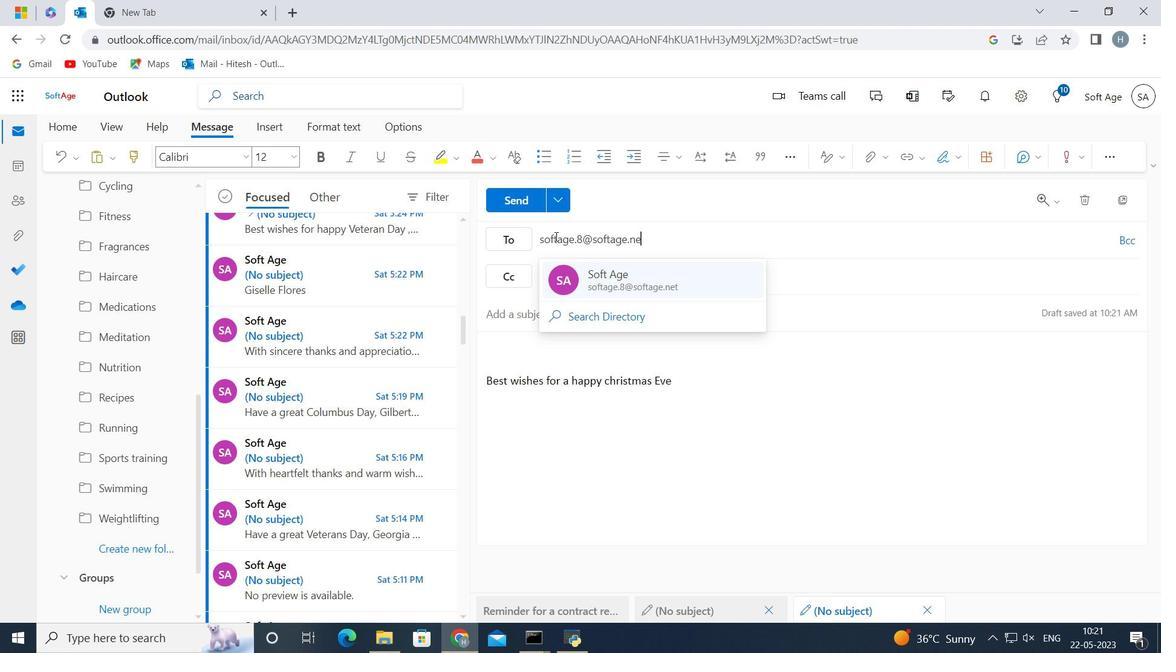 
Action: Mouse moved to (575, 280)
Screenshot: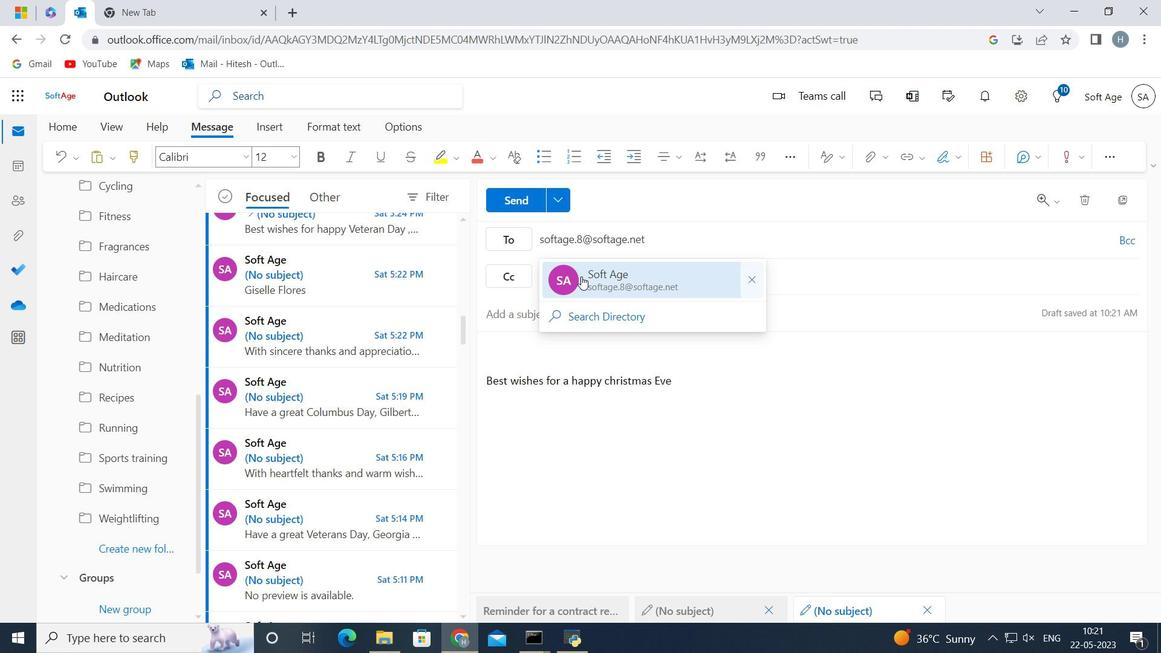 
Action: Mouse pressed left at (575, 280)
Screenshot: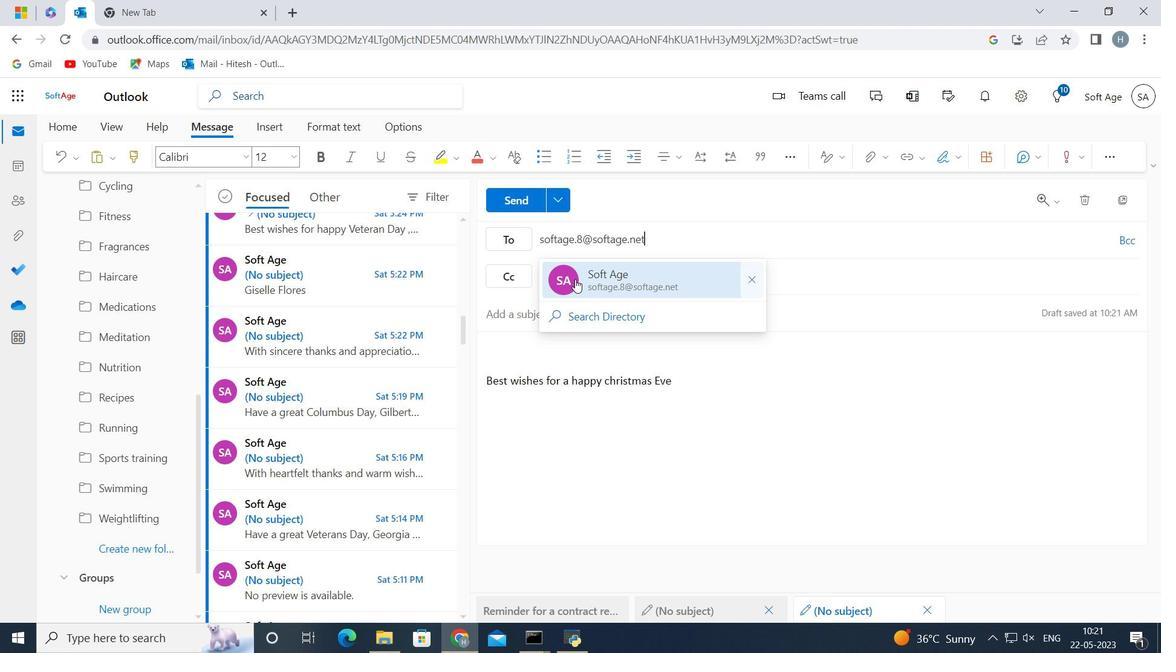 
Action: Mouse moved to (141, 542)
Screenshot: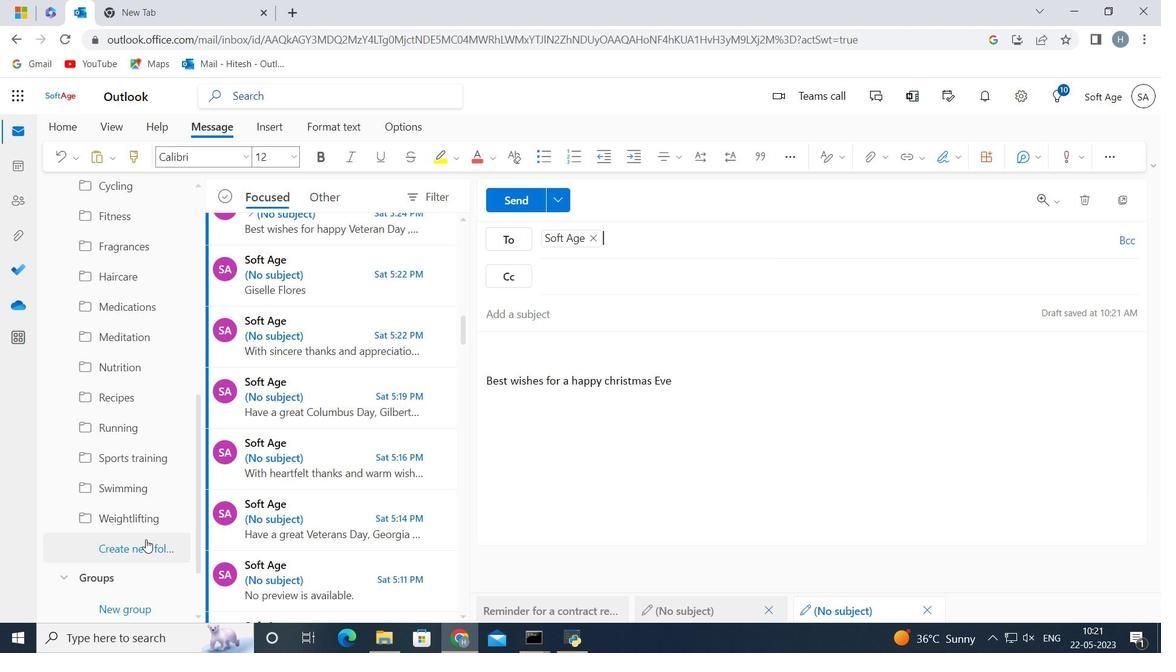 
Action: Mouse pressed left at (141, 542)
Screenshot: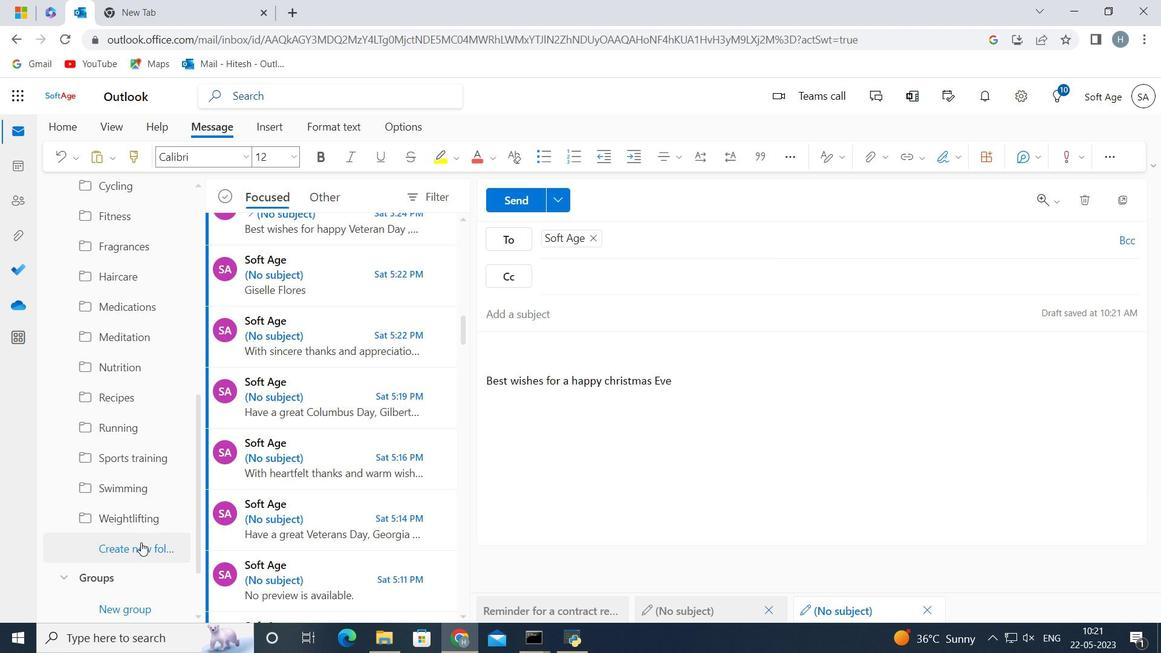 
Action: Key pressed <Key.shift>Meal<Key.space><Key.shift><Key.shift><Key.shift><Key.shift><Key.shift>planning
Screenshot: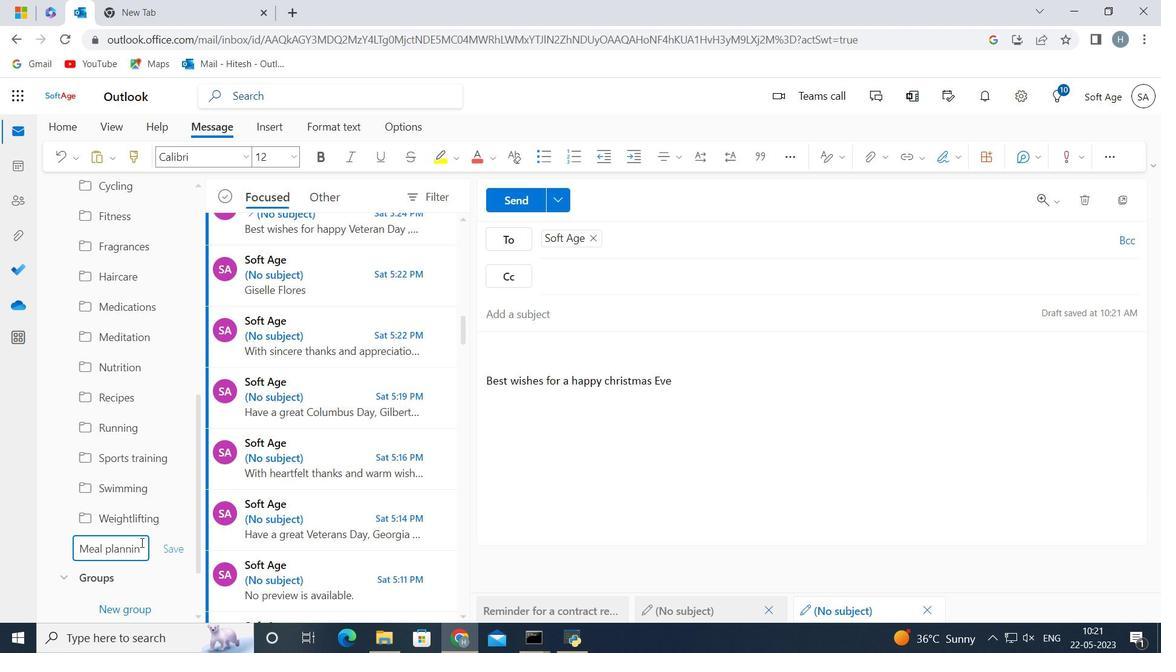 
Action: Mouse moved to (176, 551)
Screenshot: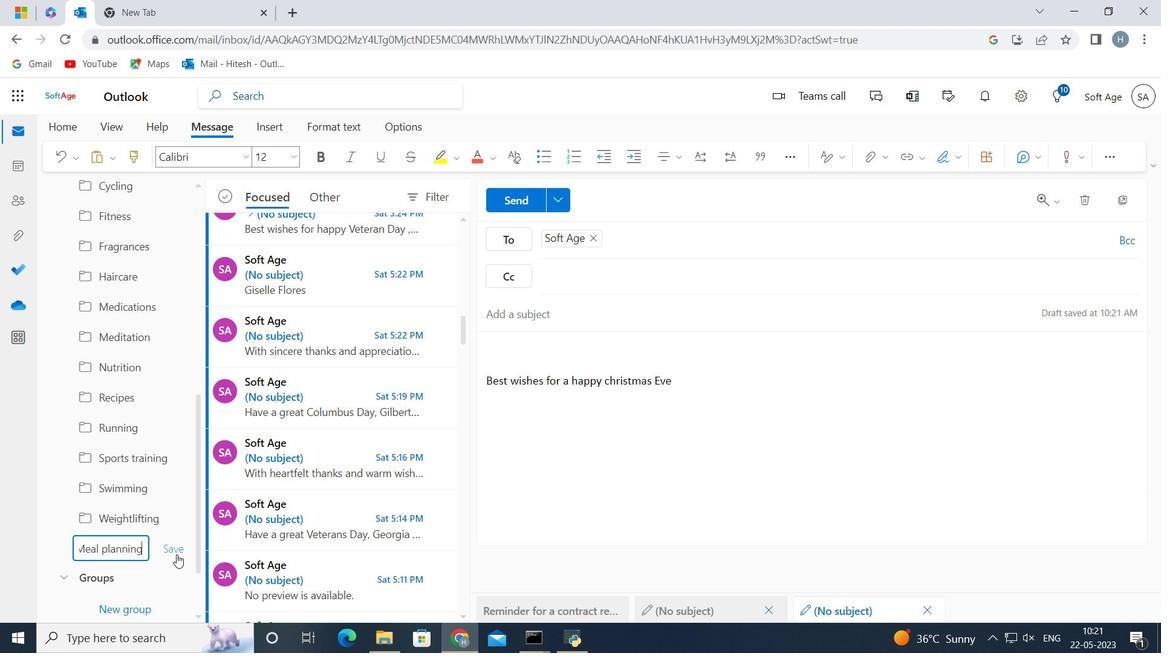 
Action: Mouse pressed left at (176, 551)
Screenshot: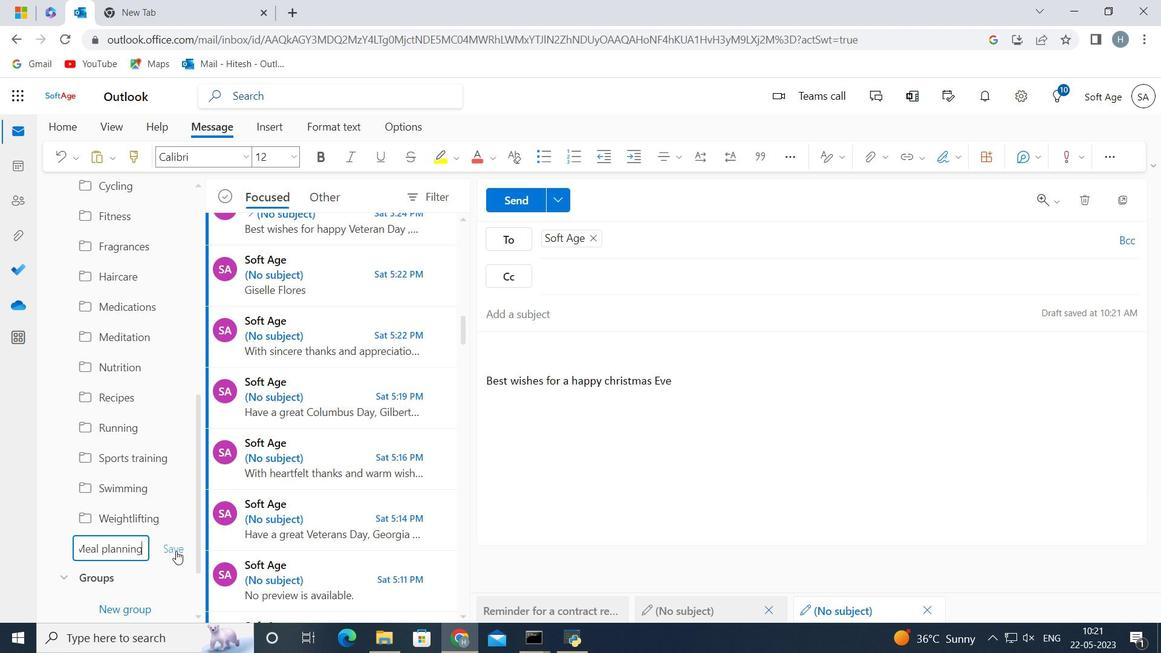 
Action: Mouse moved to (171, 512)
Screenshot: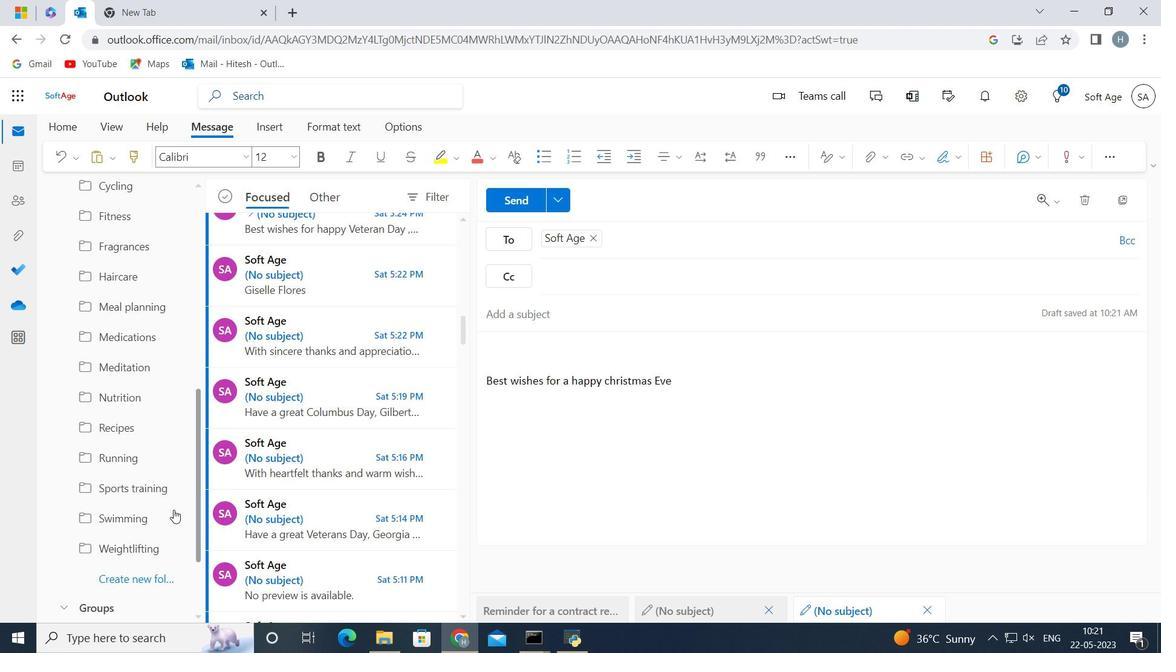 
Action: Mouse scrolled (171, 512) with delta (0, 0)
Screenshot: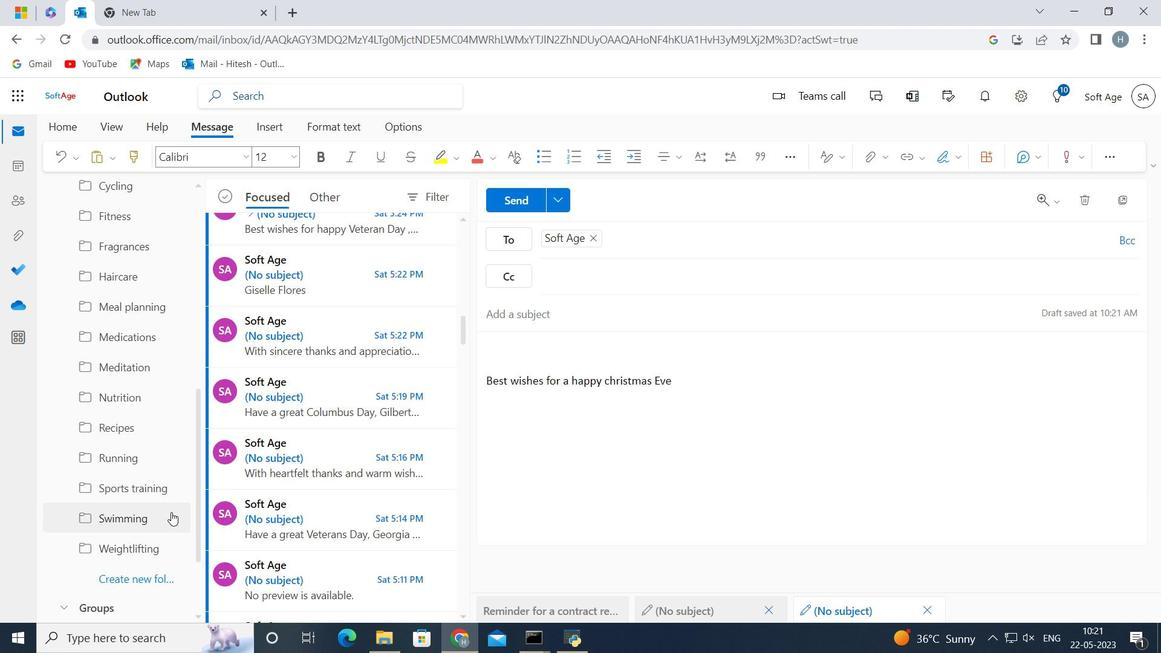 
Action: Mouse scrolled (171, 512) with delta (0, 0)
Screenshot: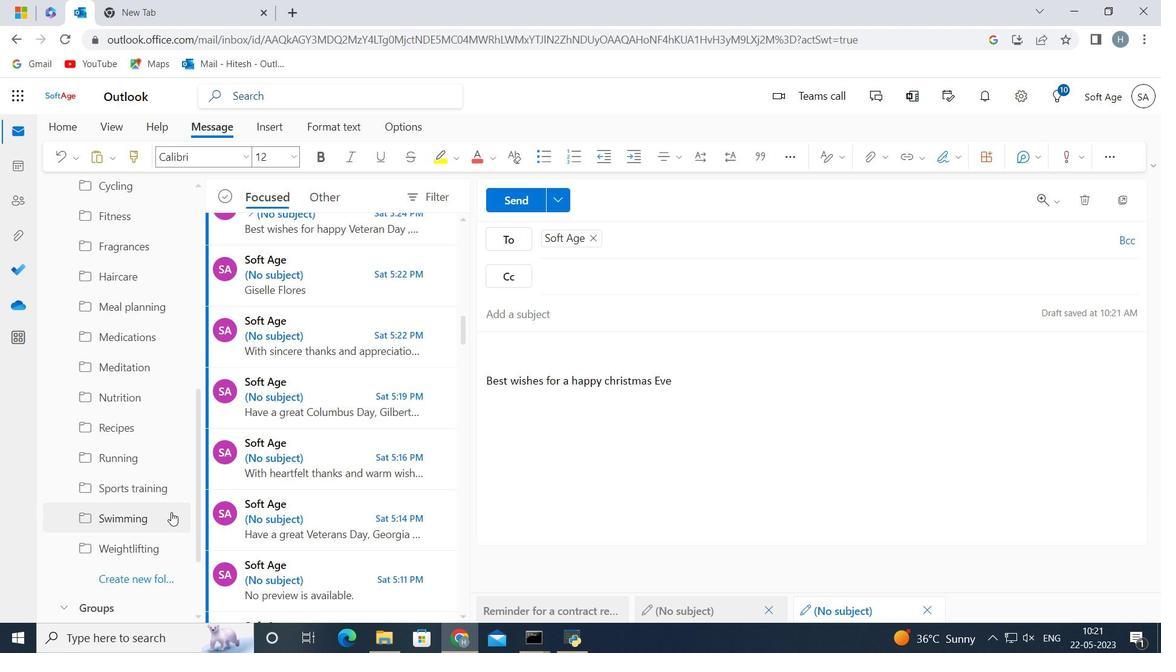 
Action: Mouse moved to (514, 202)
Screenshot: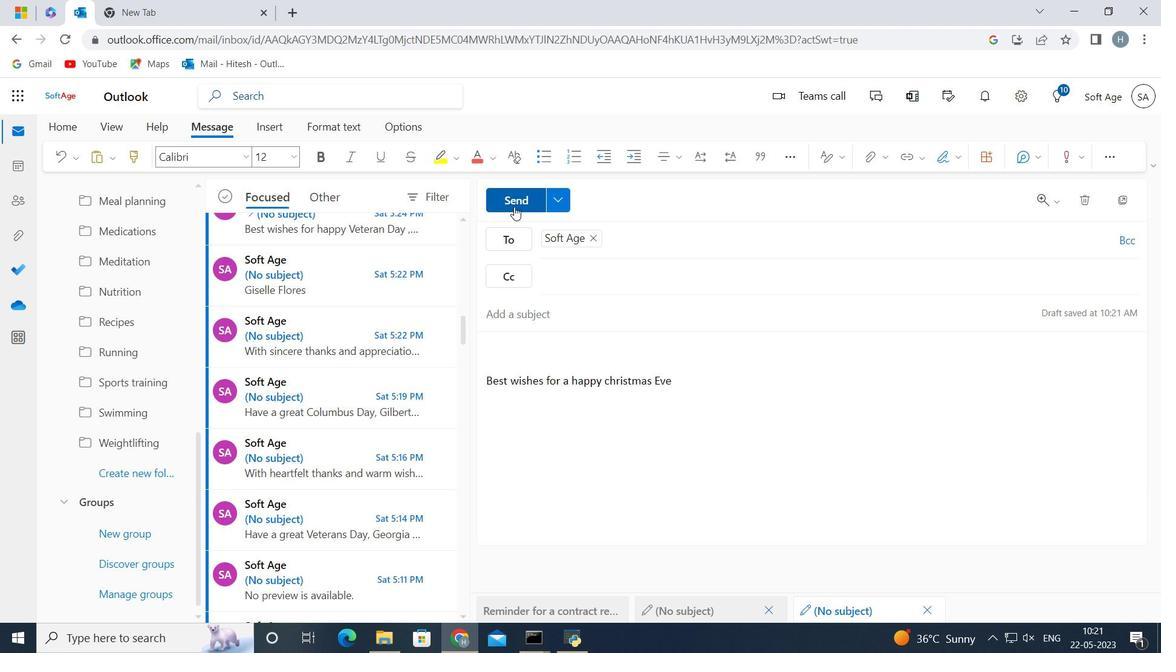
Action: Mouse pressed left at (513, 197)
Screenshot: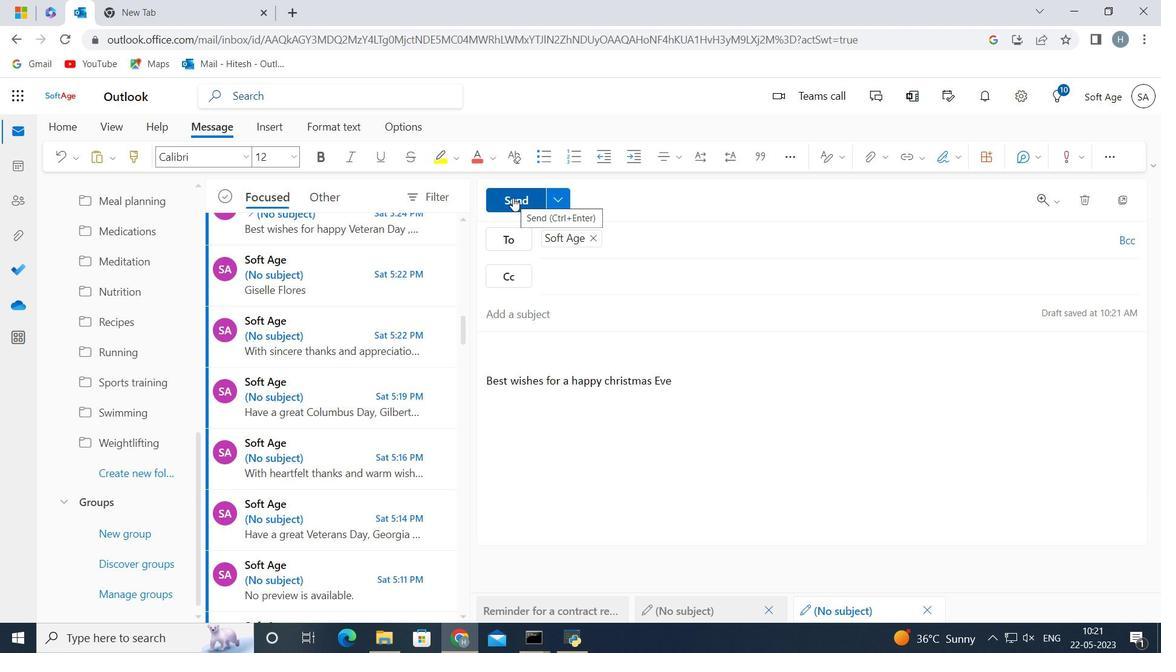 
Action: Mouse moved to (567, 389)
Screenshot: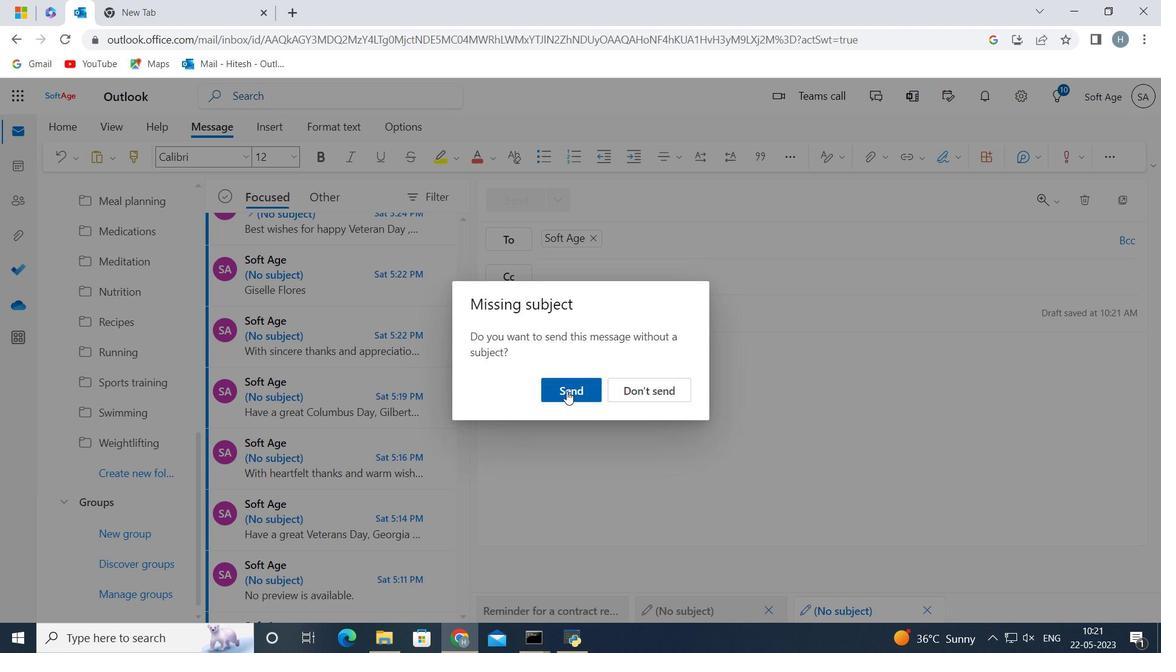 
Action: Mouse pressed left at (567, 389)
Screenshot: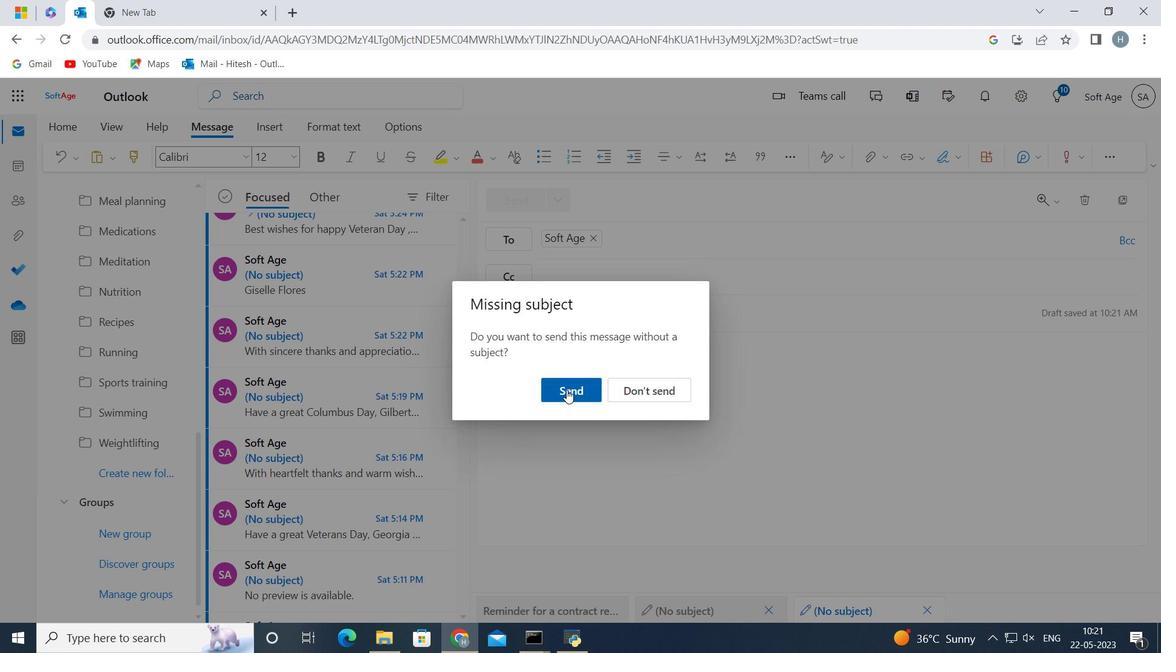 
